 Task: Find connections with filter location Sāngola with filter topic #engineeringwith filter profile language Potuguese with filter current company Union Bank of India with filter school Rajiv Gandhi University of Health Sciences with filter industry Electrical Equipment Manufacturing with filter service category Customer Service with filter keywords title Finance Manager
Action: Mouse moved to (503, 63)
Screenshot: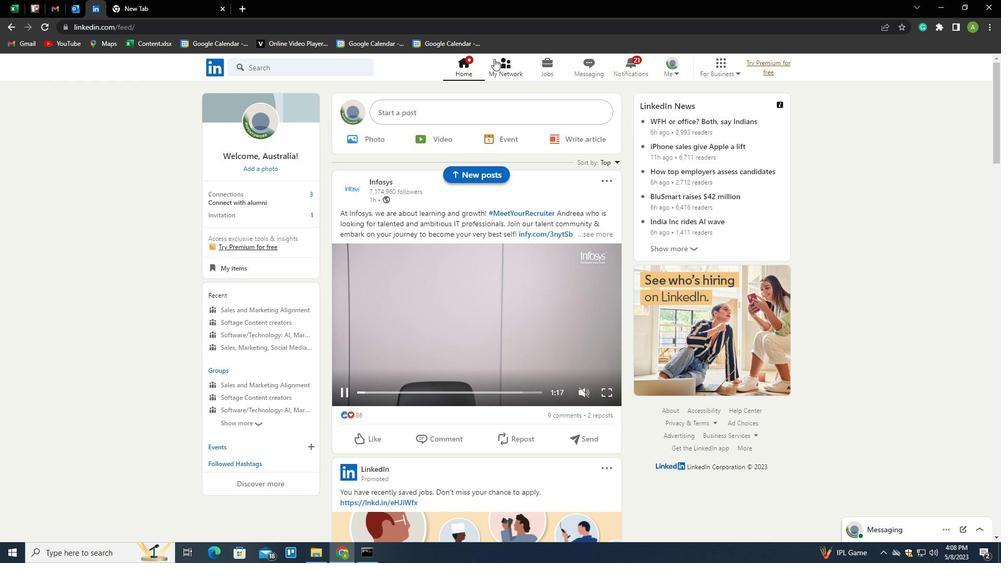 
Action: Mouse pressed left at (503, 63)
Screenshot: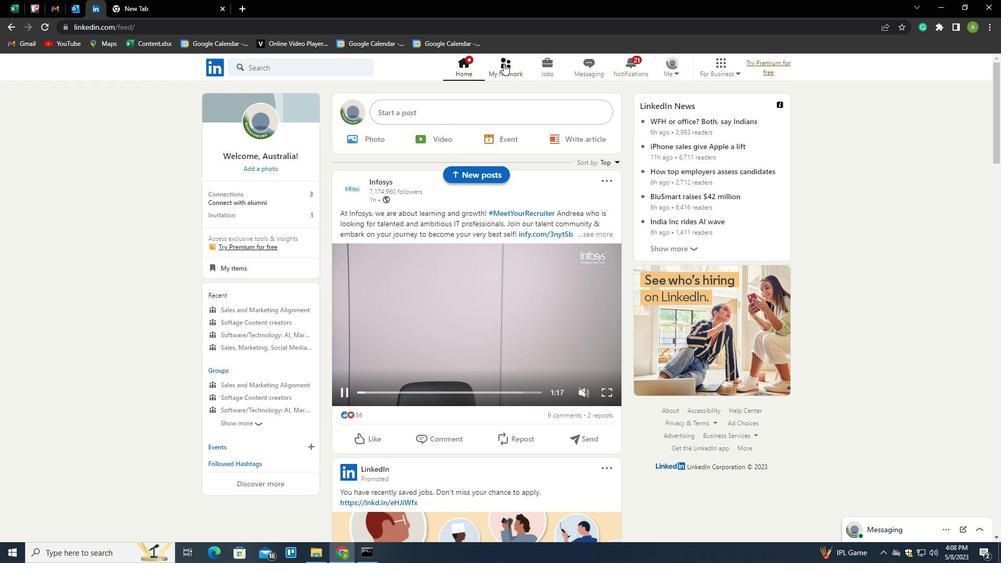 
Action: Mouse moved to (269, 123)
Screenshot: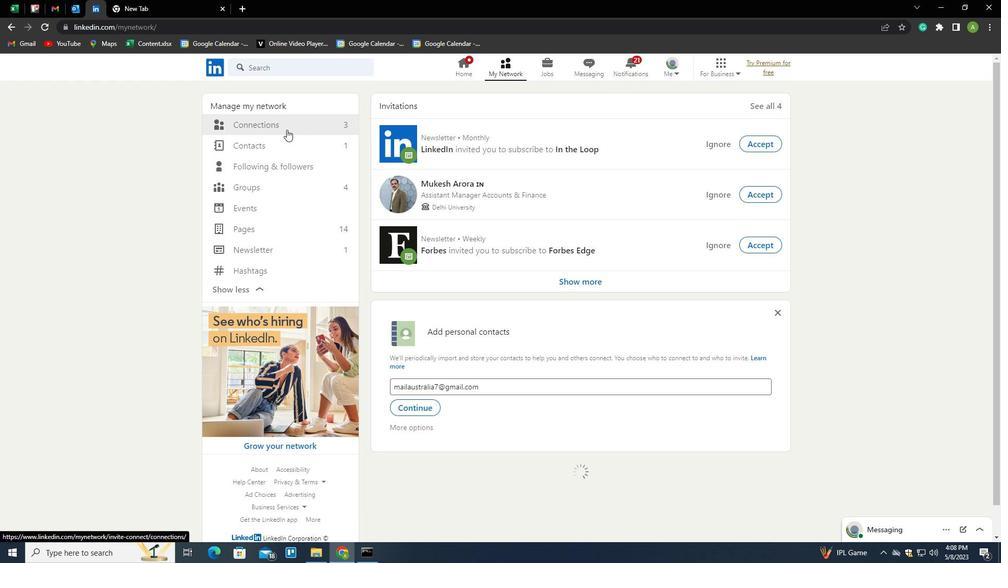
Action: Mouse pressed left at (269, 123)
Screenshot: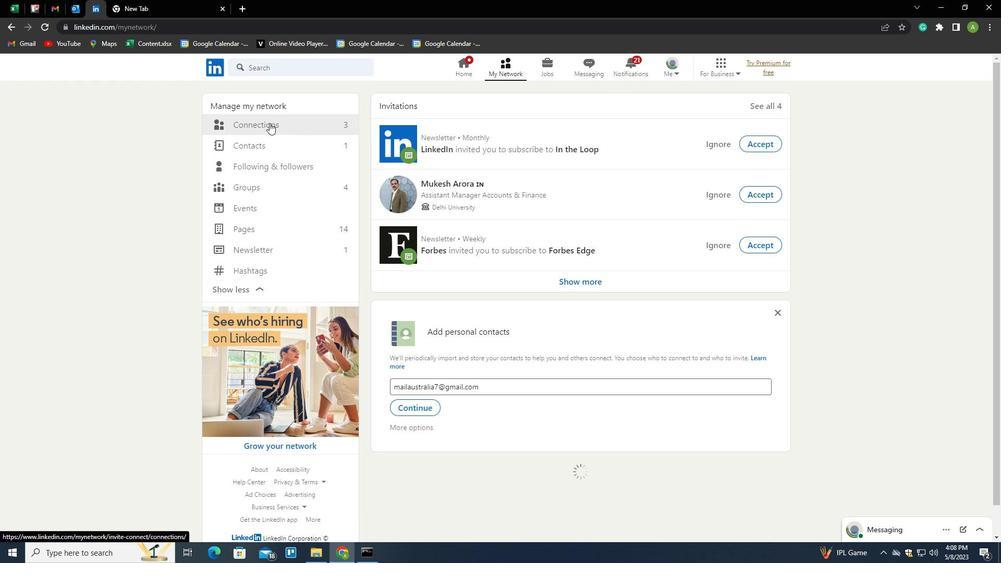 
Action: Mouse moved to (574, 126)
Screenshot: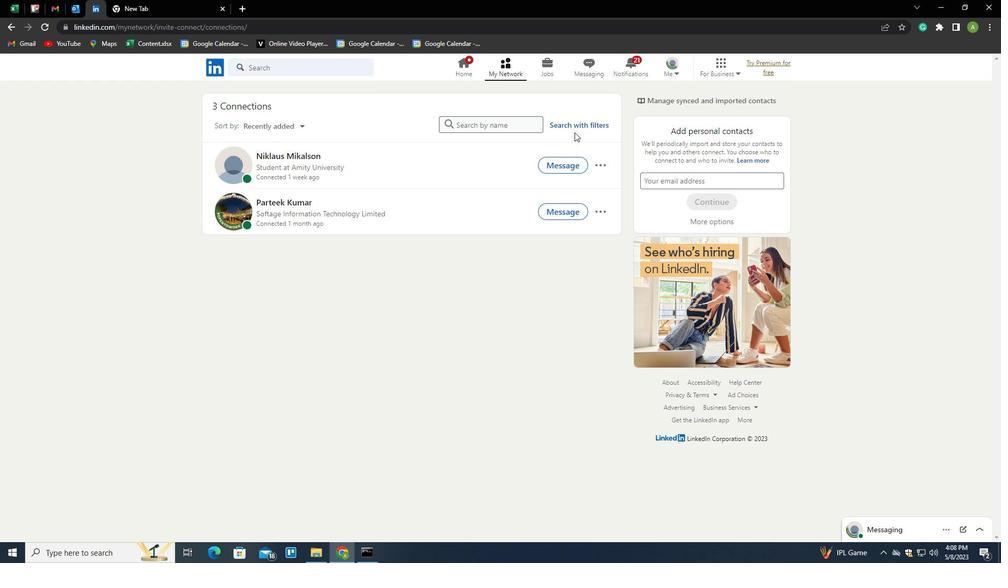 
Action: Mouse pressed left at (574, 126)
Screenshot: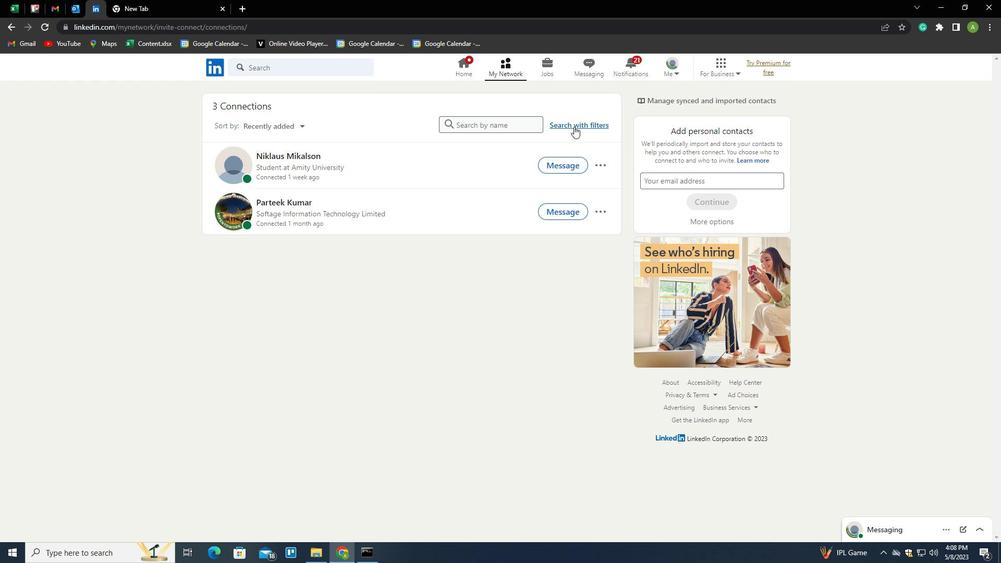 
Action: Mouse moved to (536, 97)
Screenshot: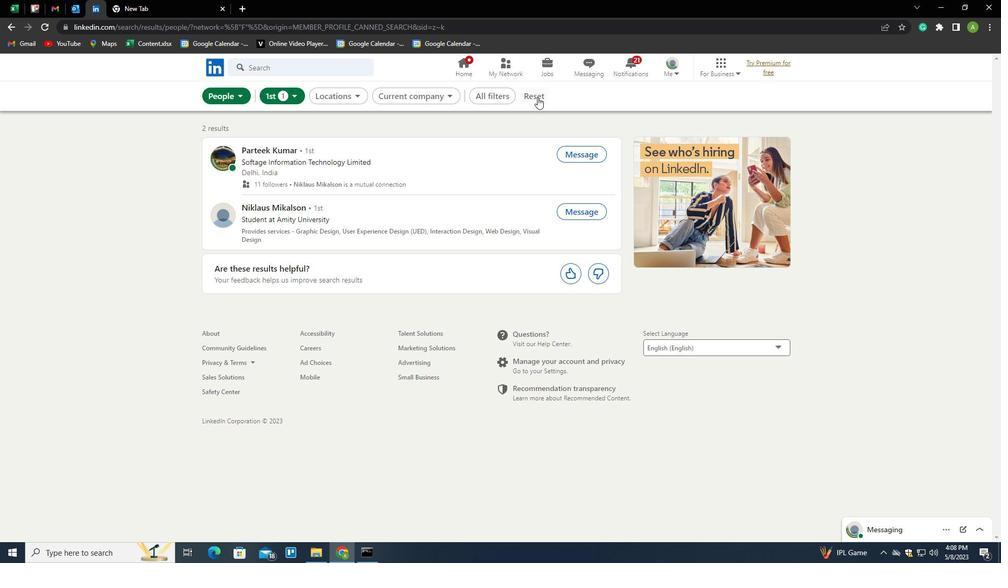 
Action: Mouse pressed left at (536, 97)
Screenshot: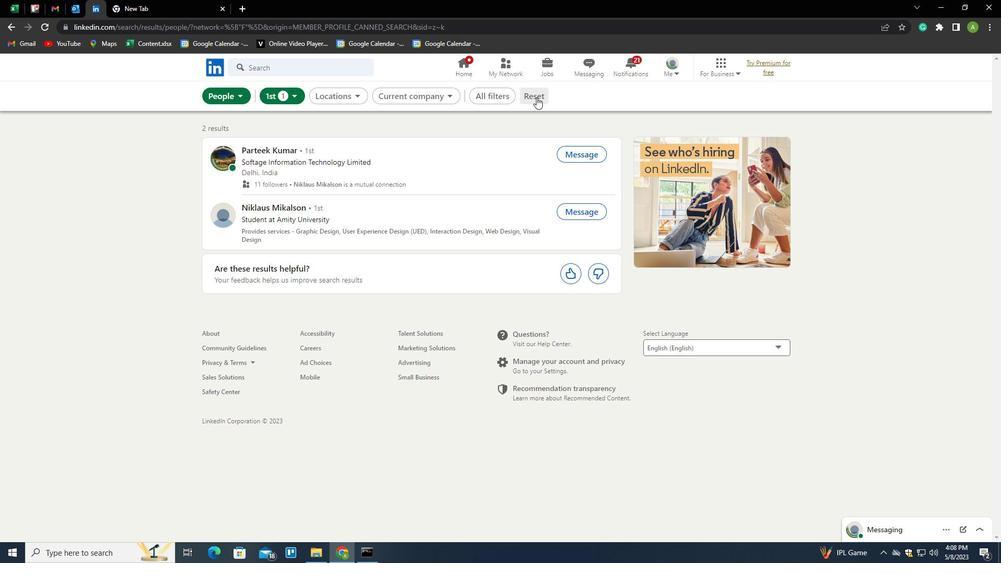 
Action: Mouse moved to (520, 96)
Screenshot: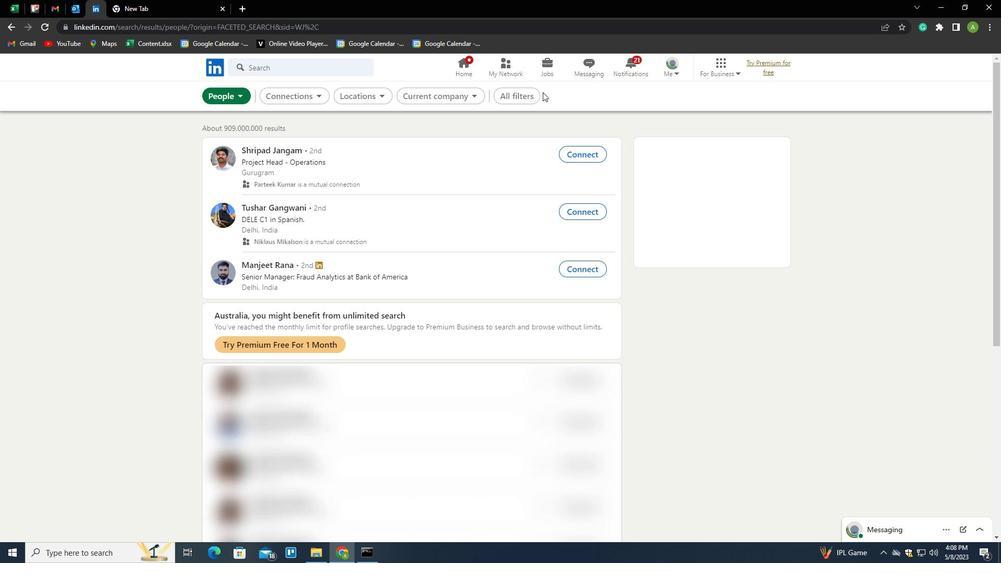 
Action: Mouse pressed left at (520, 96)
Screenshot: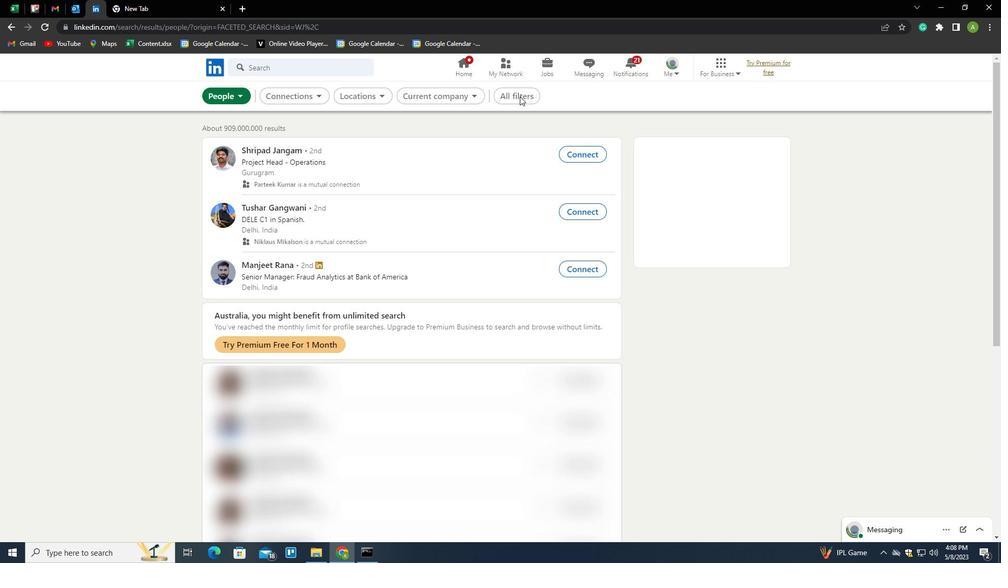 
Action: Mouse moved to (825, 273)
Screenshot: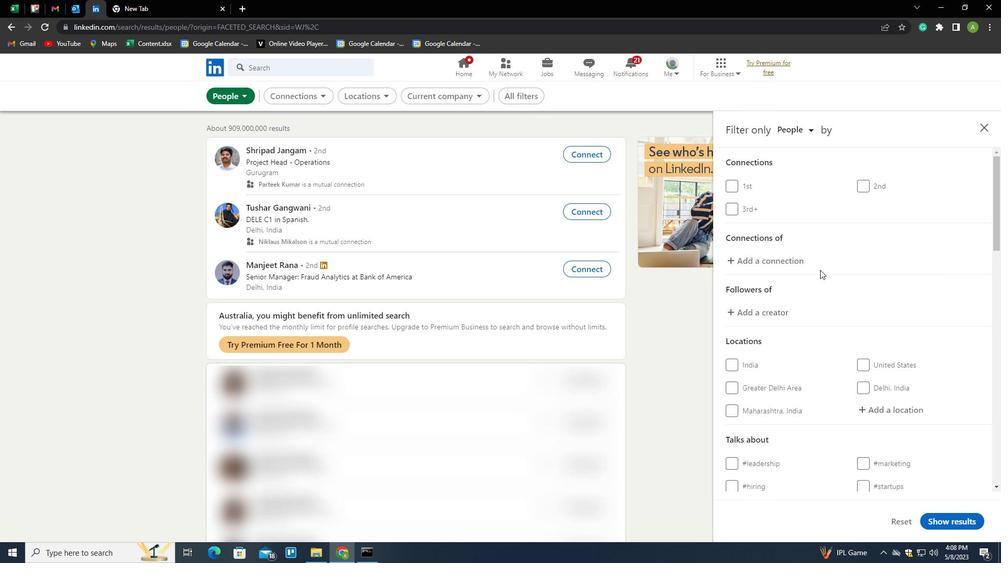 
Action: Mouse scrolled (825, 273) with delta (0, 0)
Screenshot: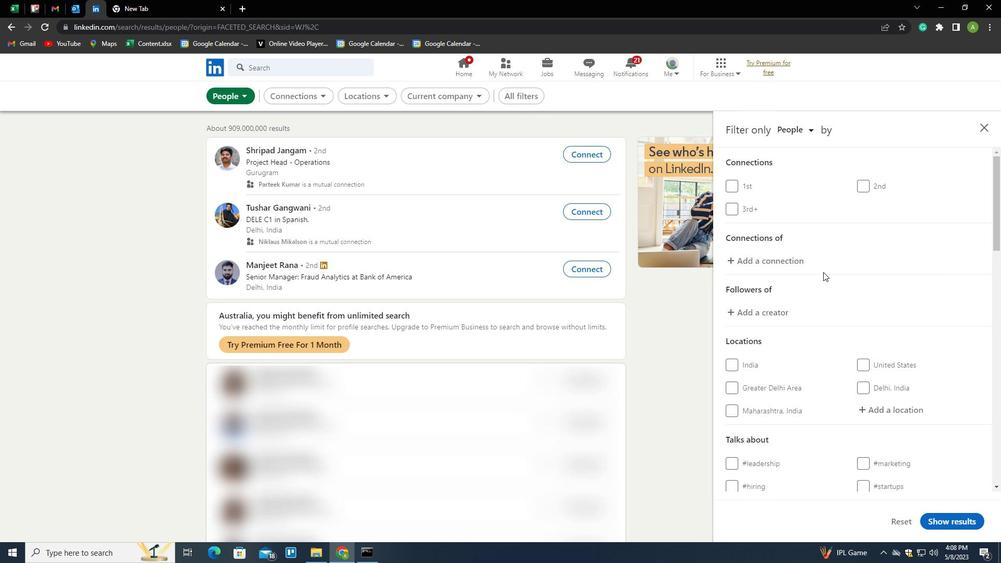 
Action: Mouse scrolled (825, 273) with delta (0, 0)
Screenshot: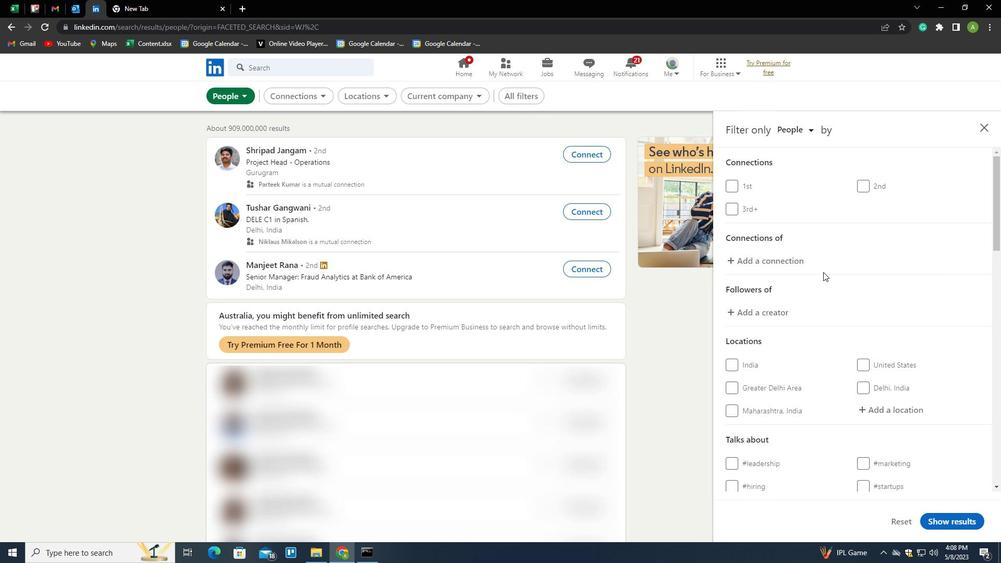 
Action: Mouse moved to (888, 308)
Screenshot: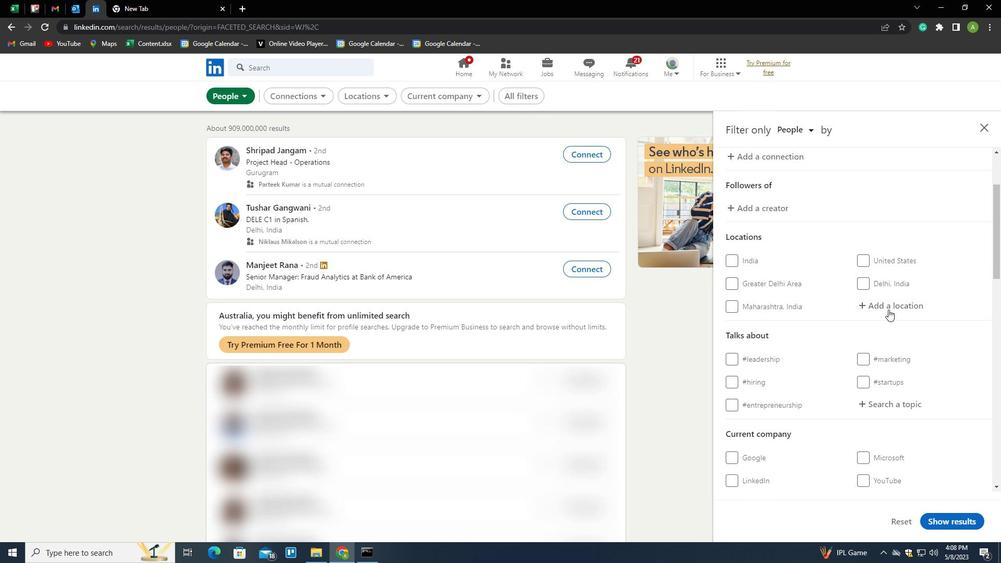 
Action: Mouse pressed left at (888, 308)
Screenshot: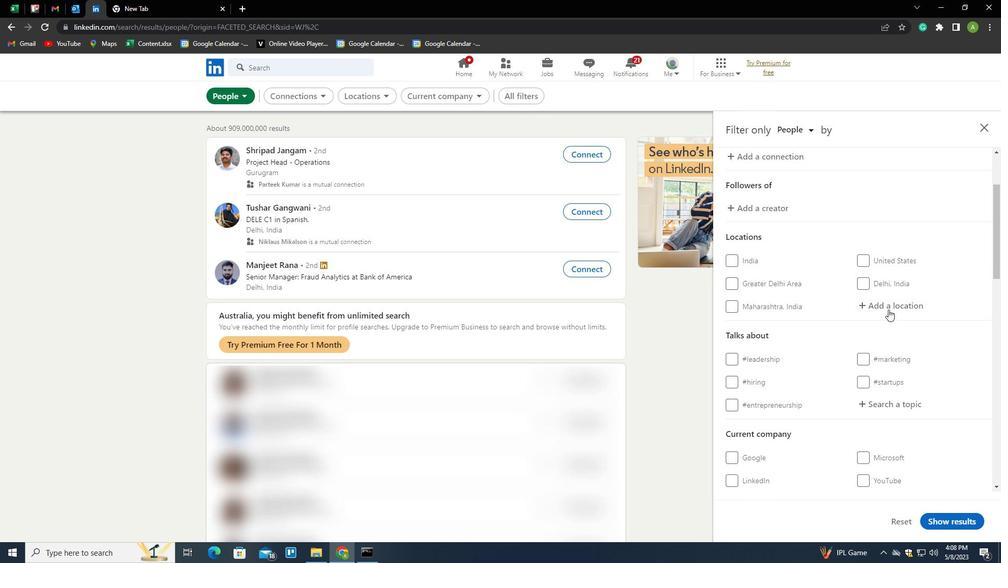 
Action: Mouse moved to (927, 281)
Screenshot: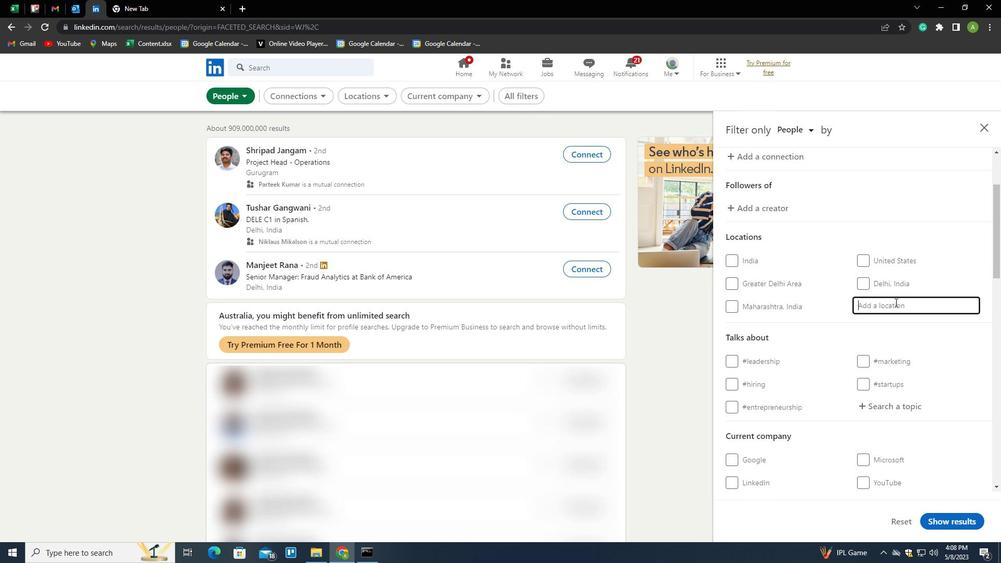 
Action: Key pressed <Key.shift>SANGOLA<Key.down><Key.enter>
Screenshot: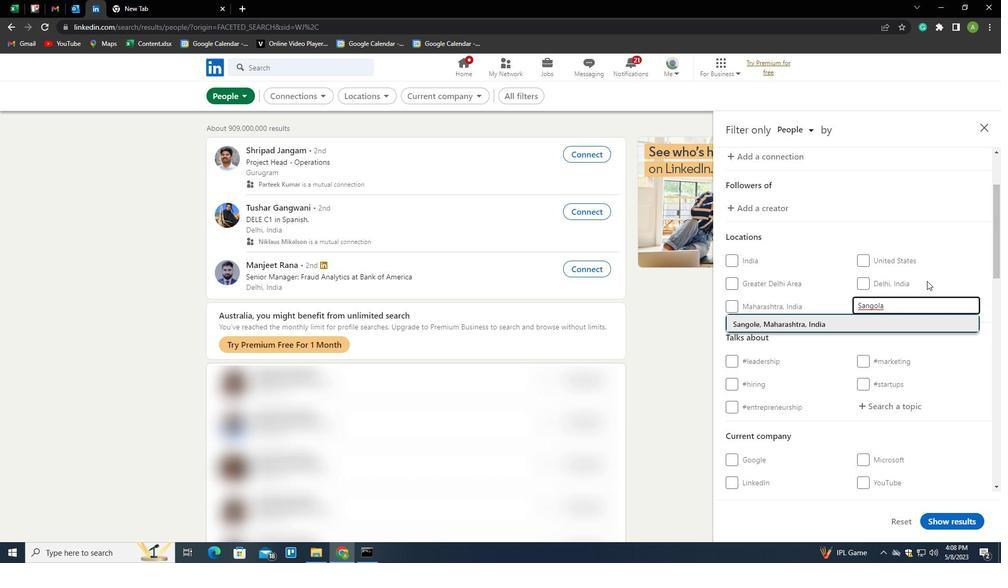 
Action: Mouse scrolled (927, 280) with delta (0, 0)
Screenshot: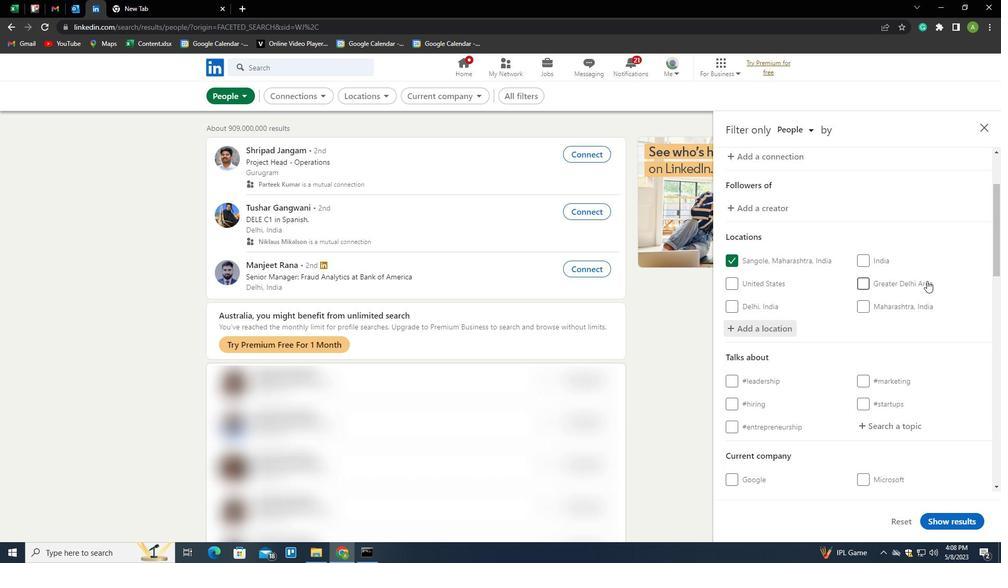 
Action: Mouse scrolled (927, 280) with delta (0, 0)
Screenshot: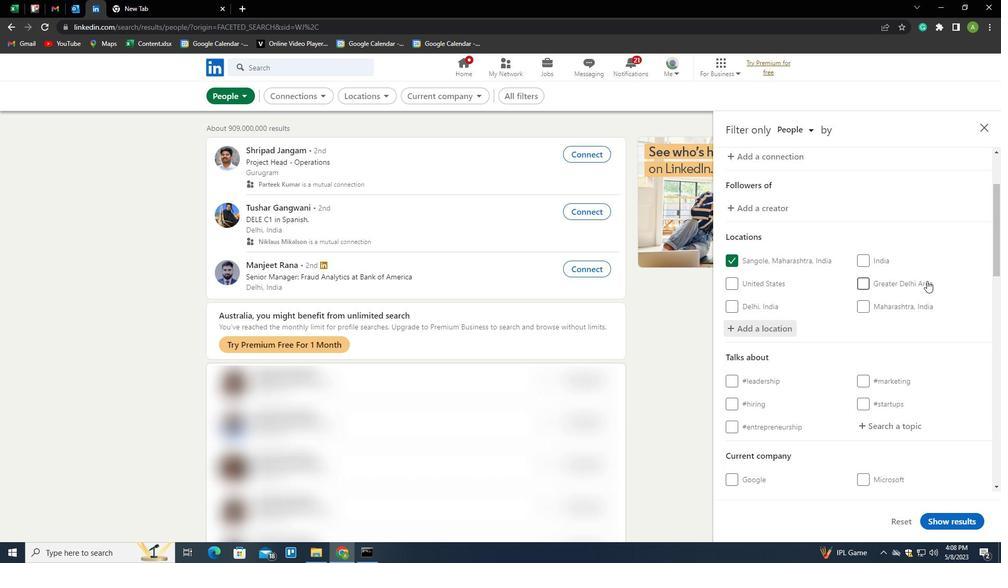 
Action: Mouse moved to (926, 281)
Screenshot: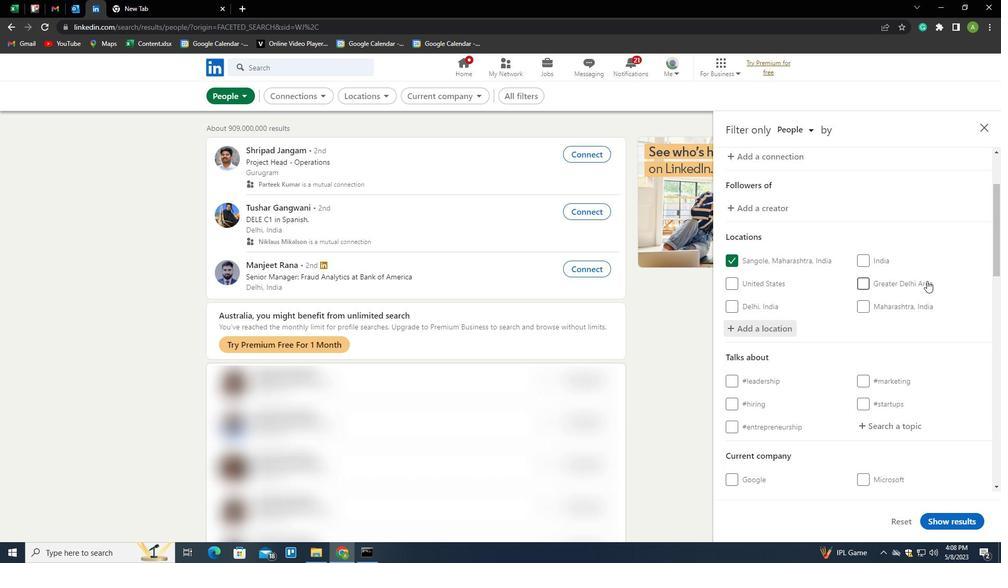 
Action: Mouse scrolled (926, 280) with delta (0, 0)
Screenshot: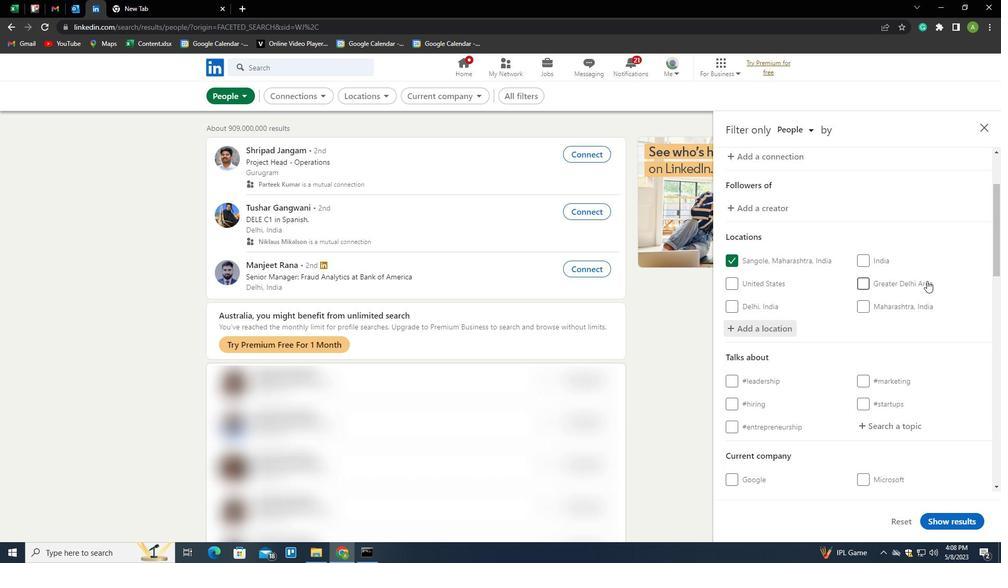 
Action: Mouse moved to (894, 272)
Screenshot: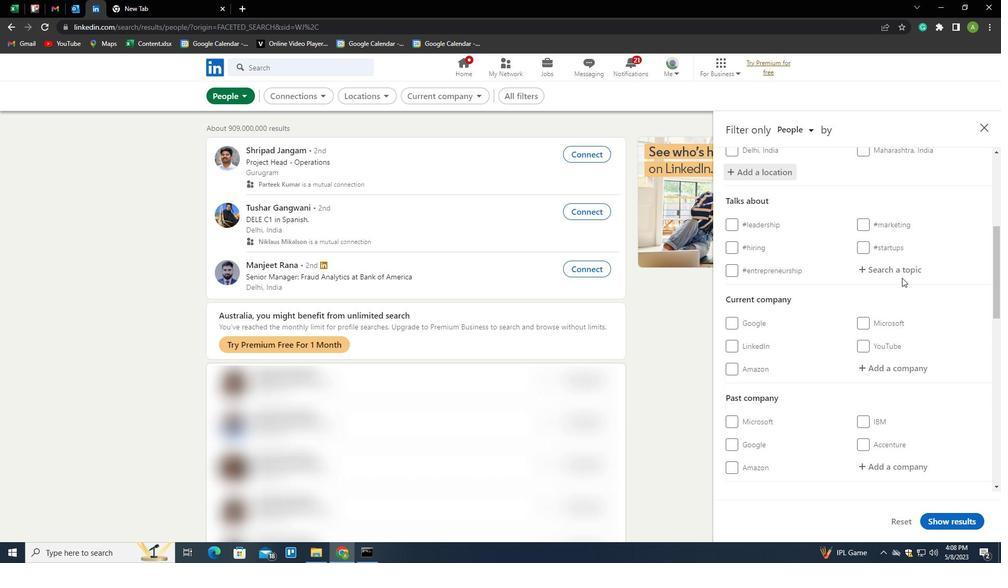 
Action: Mouse pressed left at (894, 272)
Screenshot: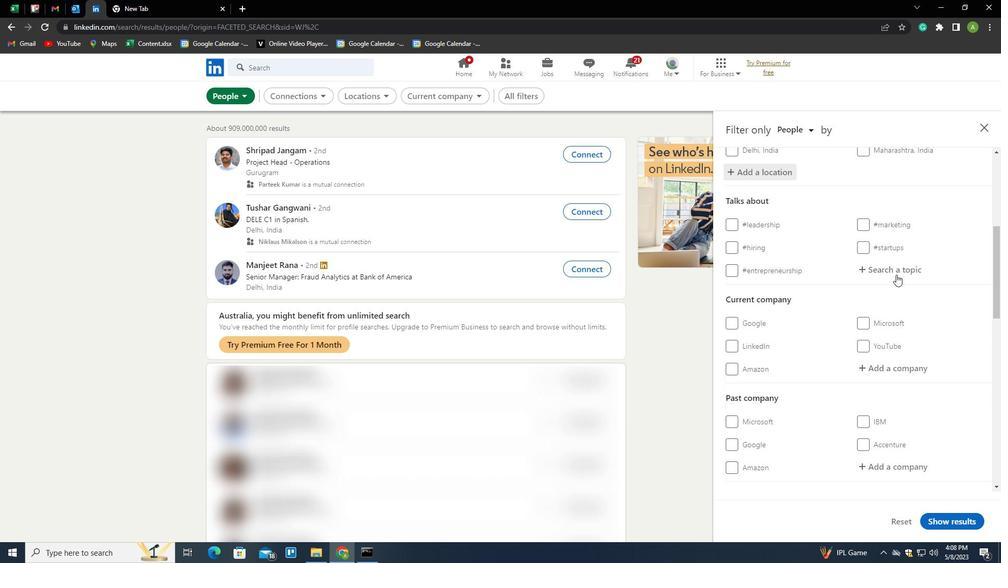 
Action: Mouse moved to (893, 272)
Screenshot: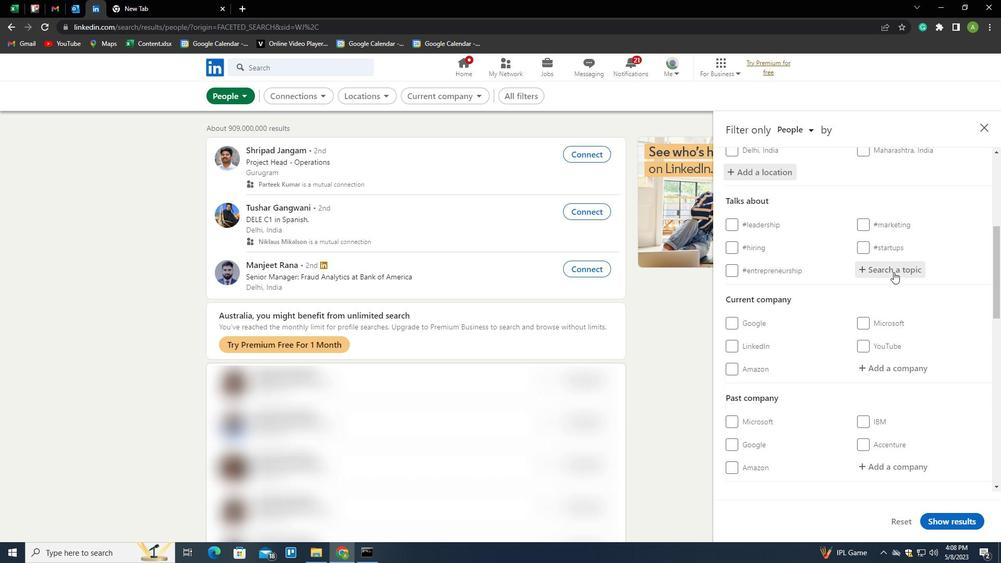 
Action: Key pressed ENGINEERING<Key.down><Key.enter>
Screenshot: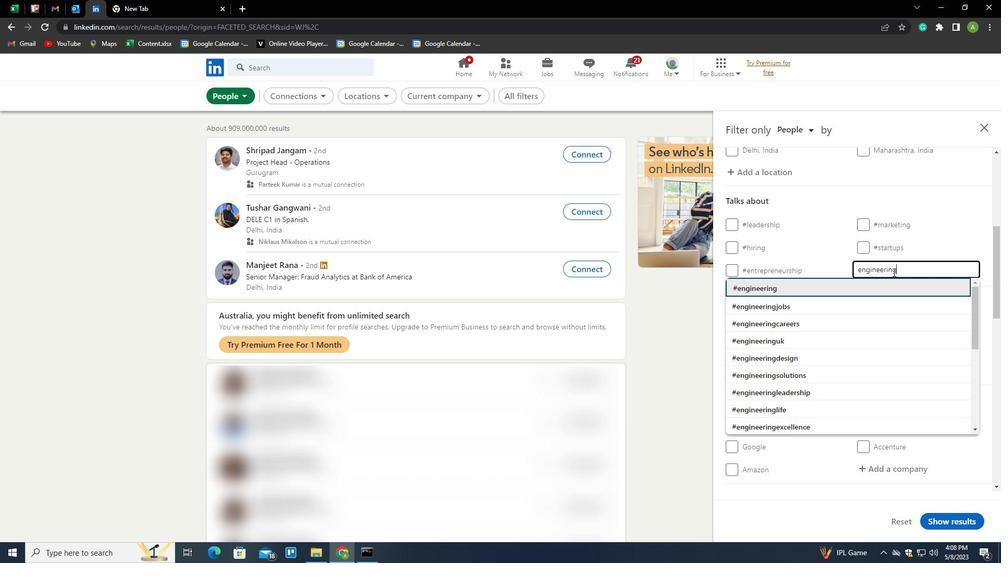 
Action: Mouse moved to (890, 272)
Screenshot: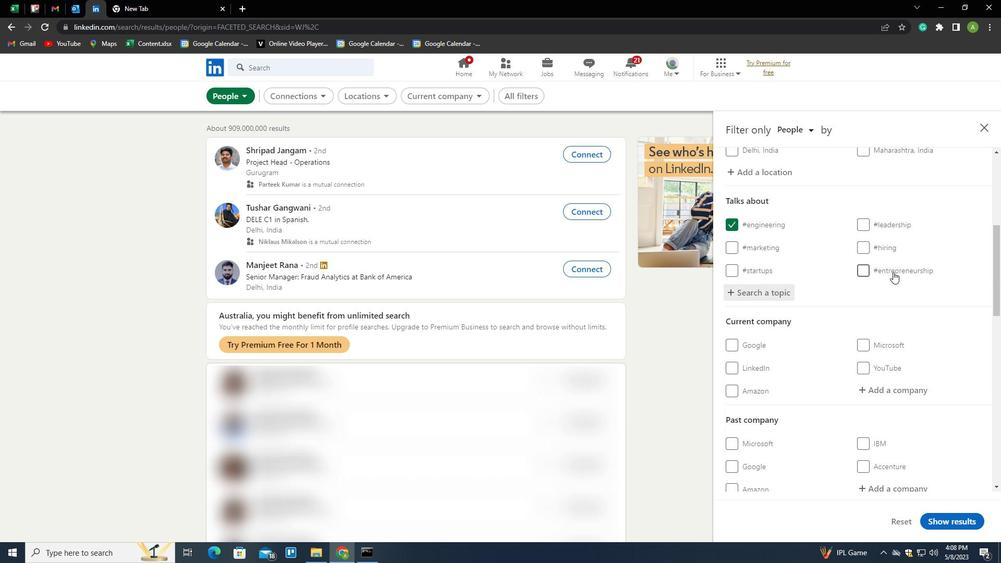 
Action: Mouse scrolled (890, 272) with delta (0, 0)
Screenshot: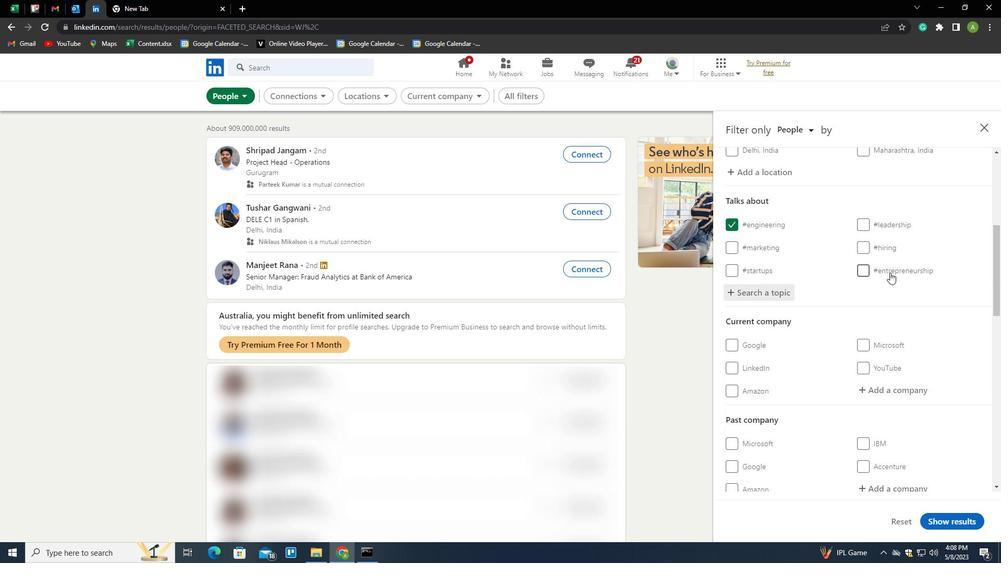 
Action: Mouse scrolled (890, 272) with delta (0, 0)
Screenshot: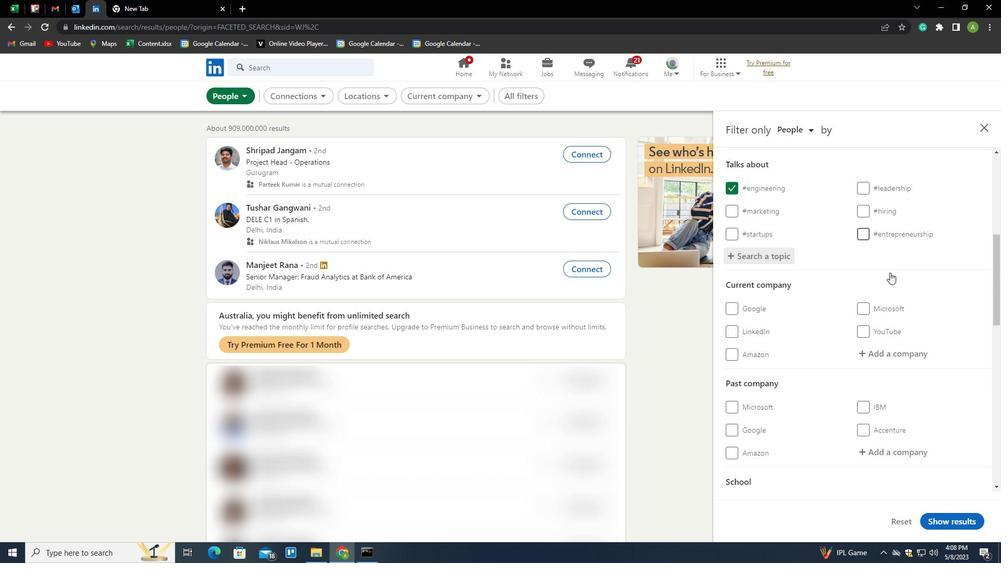 
Action: Mouse scrolled (890, 272) with delta (0, 0)
Screenshot: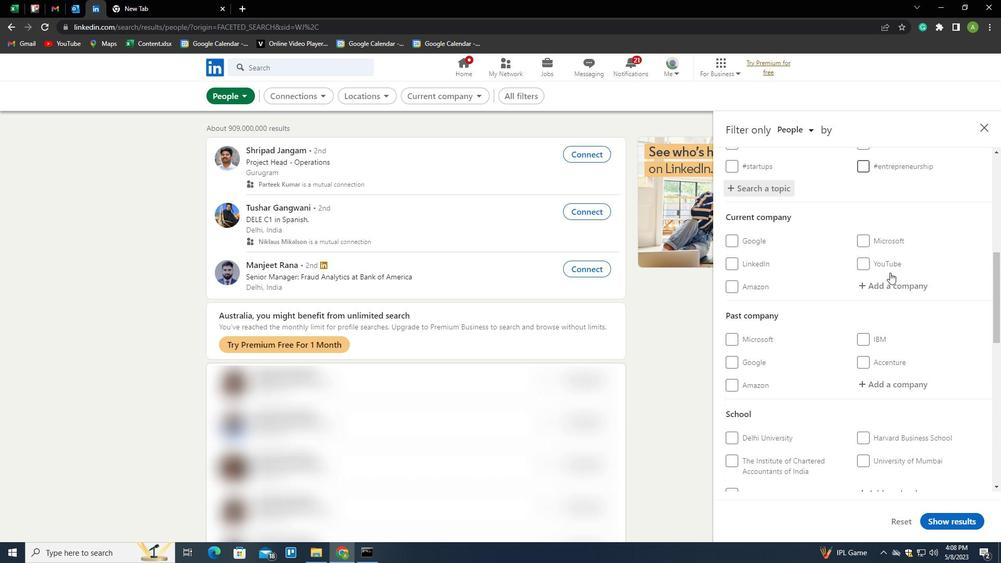 
Action: Mouse scrolled (890, 272) with delta (0, 0)
Screenshot: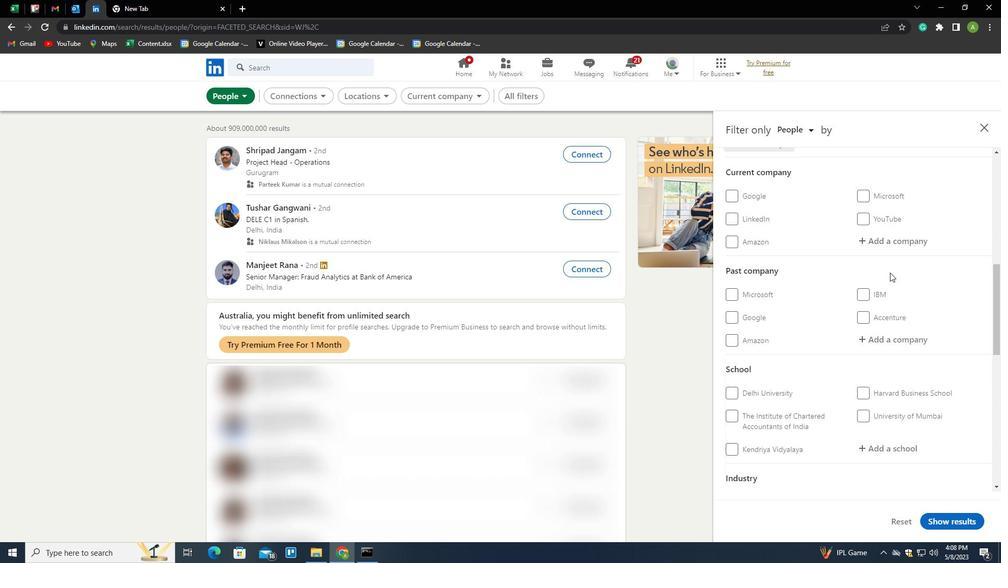 
Action: Mouse scrolled (890, 272) with delta (0, 0)
Screenshot: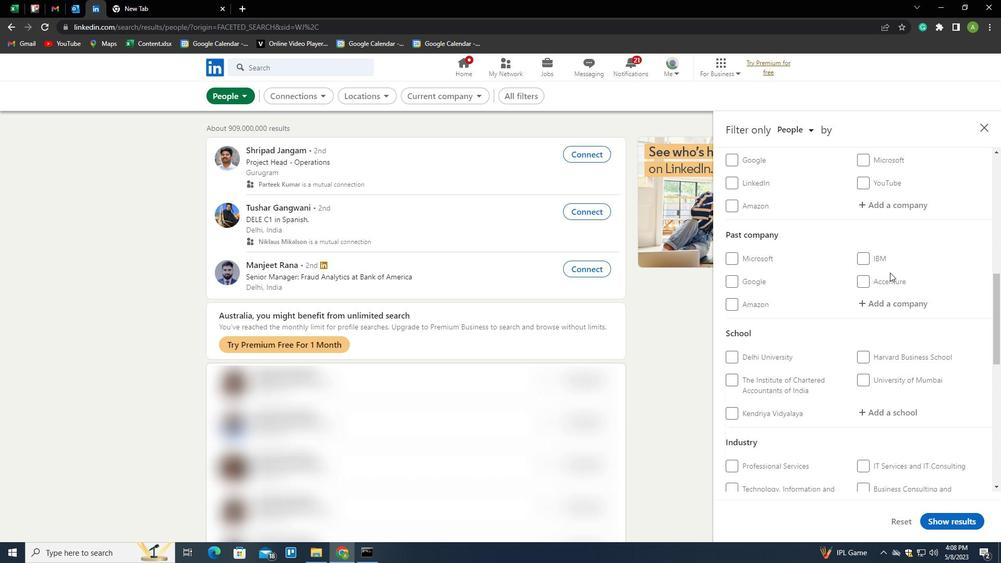 
Action: Mouse scrolled (890, 272) with delta (0, 0)
Screenshot: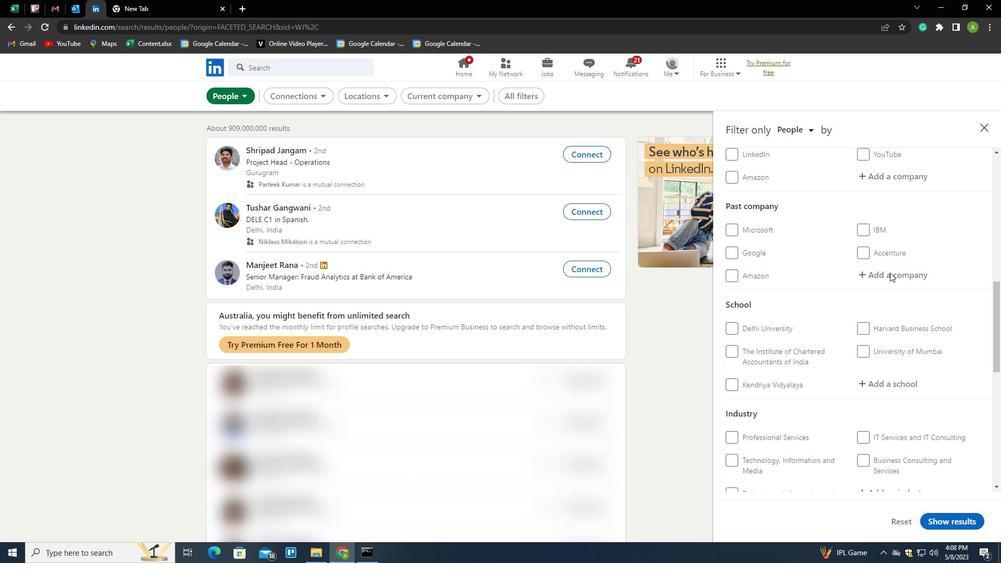 
Action: Mouse scrolled (890, 272) with delta (0, 0)
Screenshot: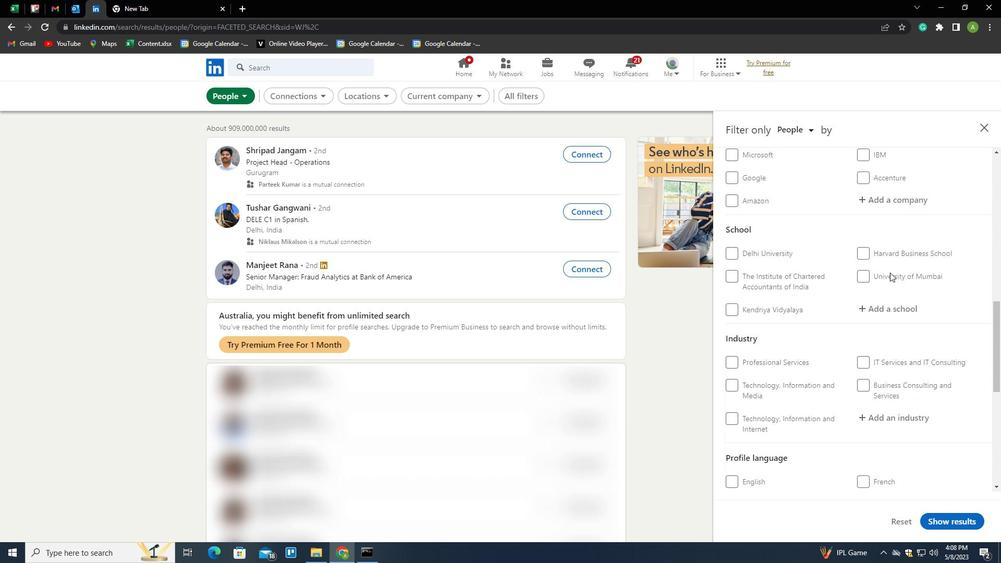 
Action: Mouse scrolled (890, 272) with delta (0, 0)
Screenshot: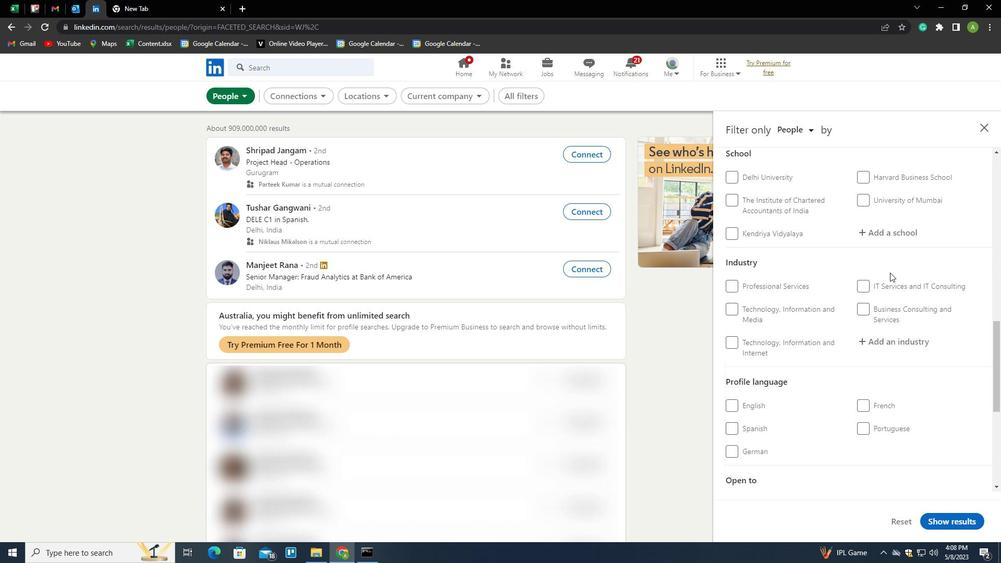 
Action: Mouse moved to (863, 375)
Screenshot: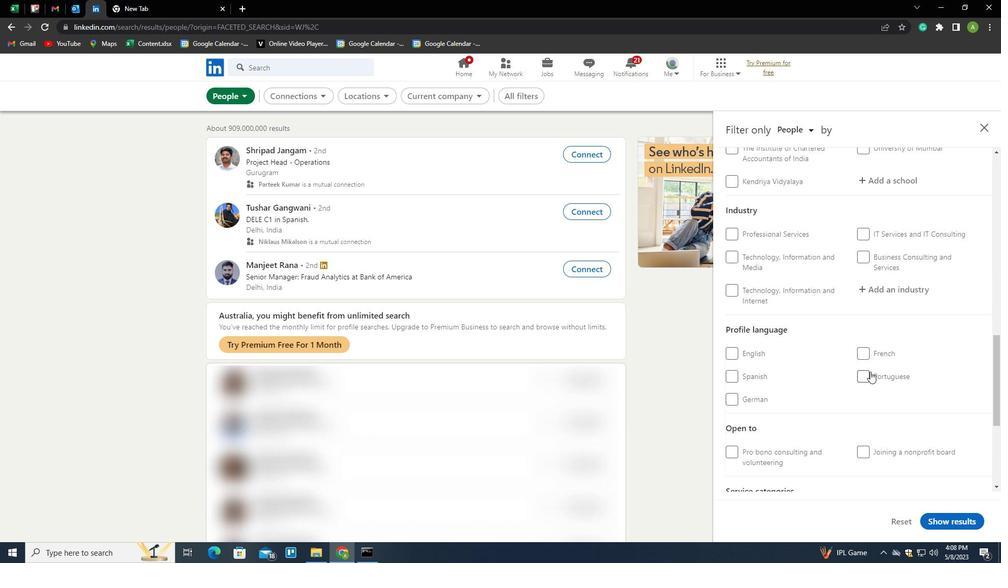 
Action: Mouse pressed left at (863, 375)
Screenshot: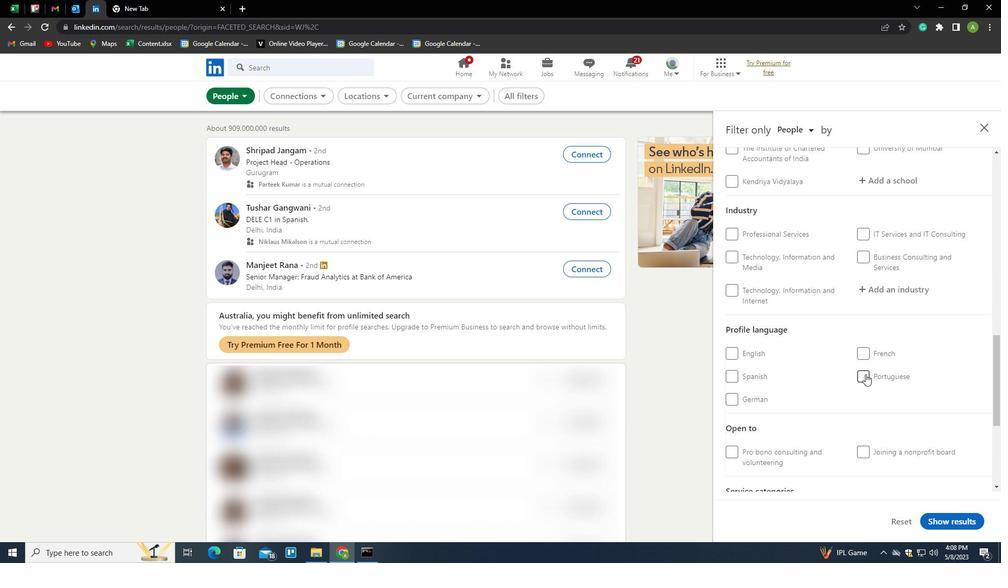
Action: Mouse moved to (916, 339)
Screenshot: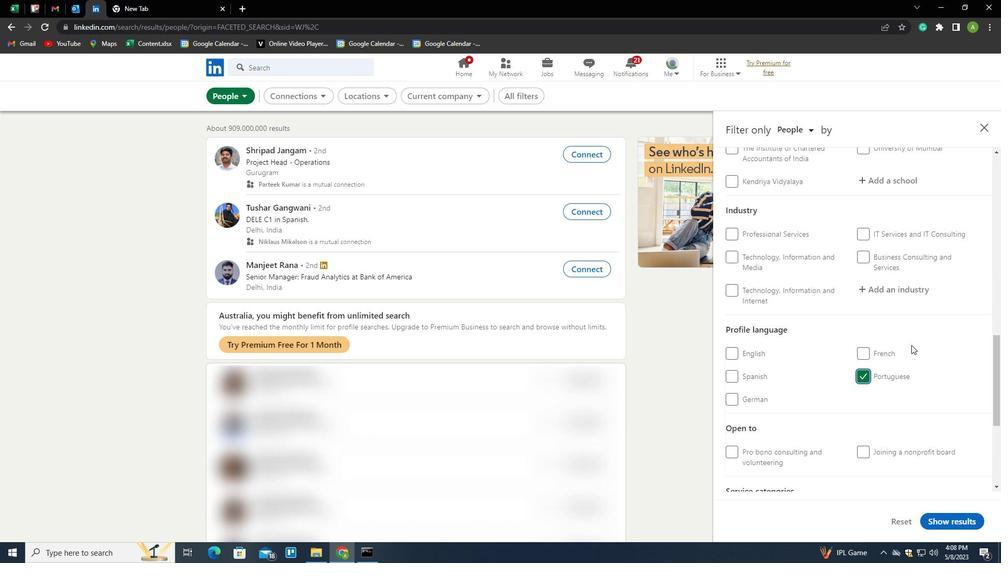
Action: Mouse scrolled (916, 340) with delta (0, 0)
Screenshot: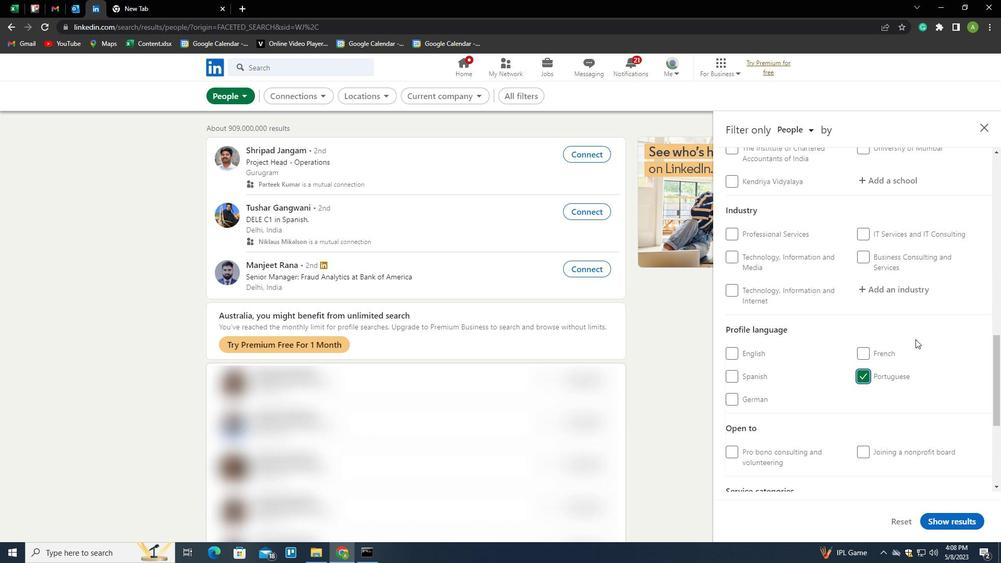 
Action: Mouse scrolled (916, 340) with delta (0, 0)
Screenshot: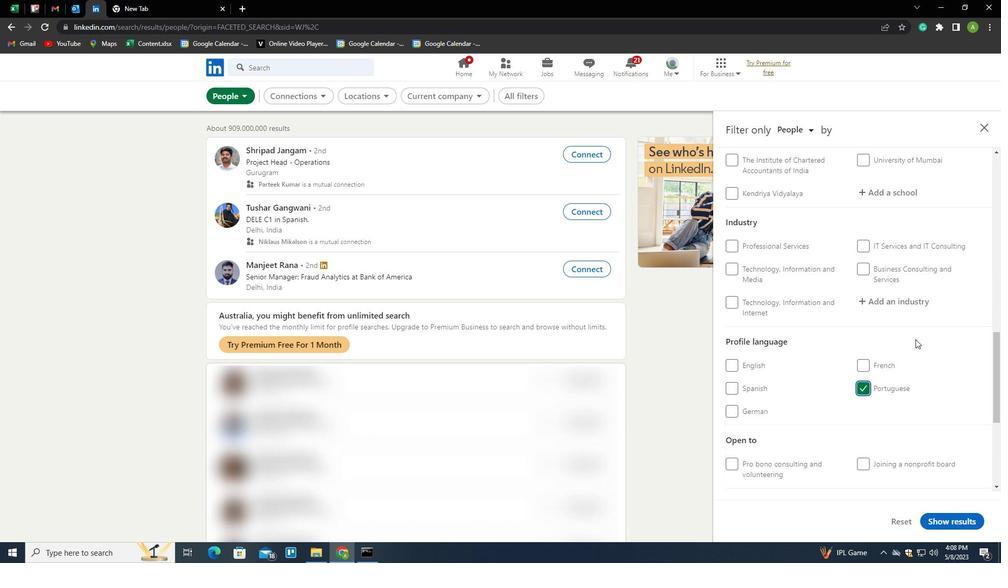 
Action: Mouse scrolled (916, 340) with delta (0, 0)
Screenshot: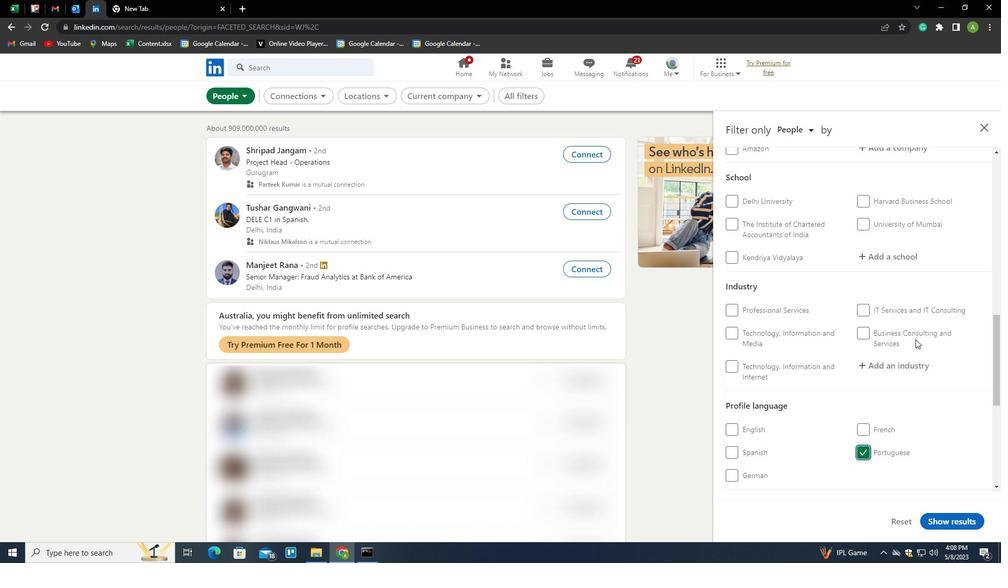 
Action: Mouse scrolled (916, 340) with delta (0, 0)
Screenshot: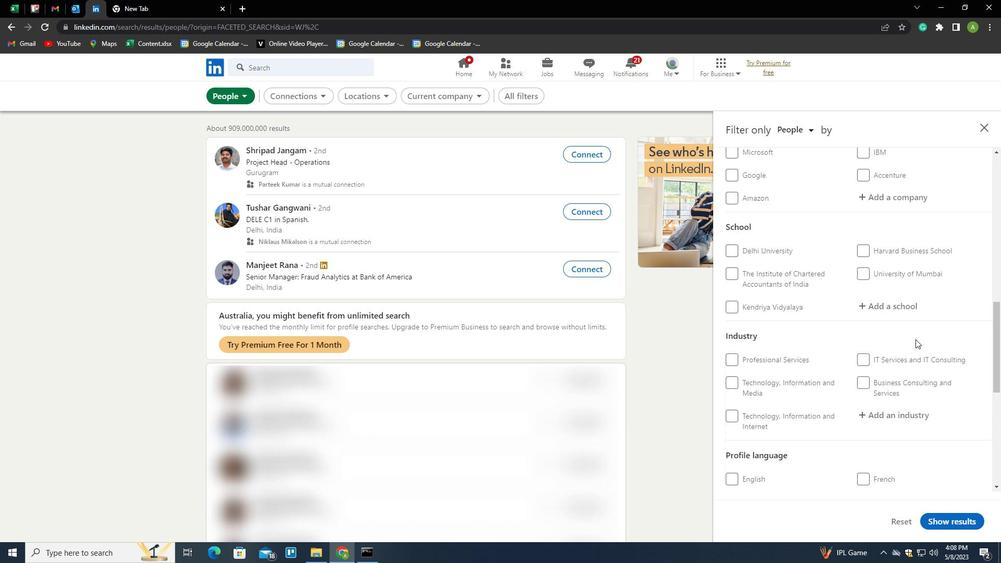 
Action: Mouse scrolled (916, 340) with delta (0, 0)
Screenshot: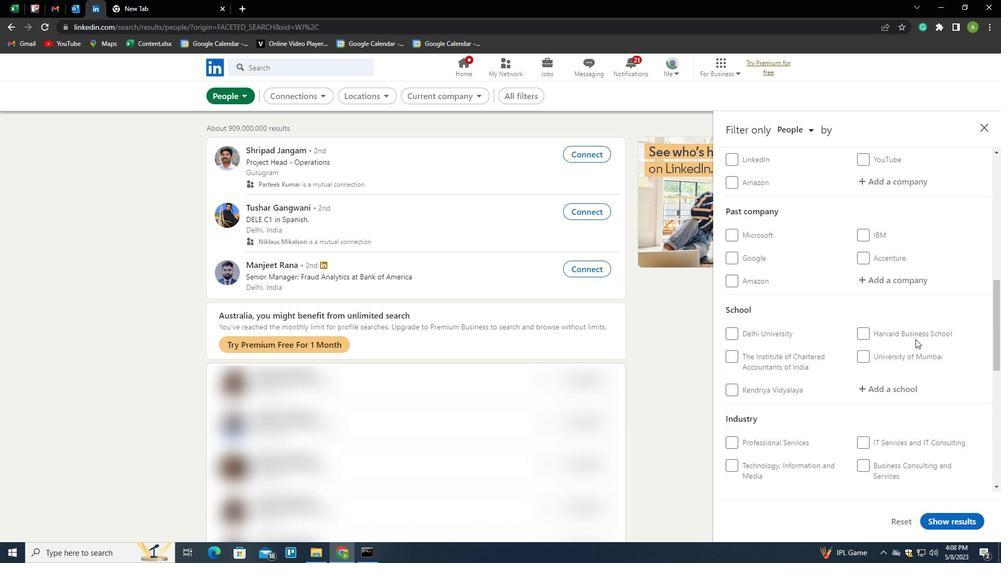 
Action: Mouse scrolled (916, 340) with delta (0, 0)
Screenshot: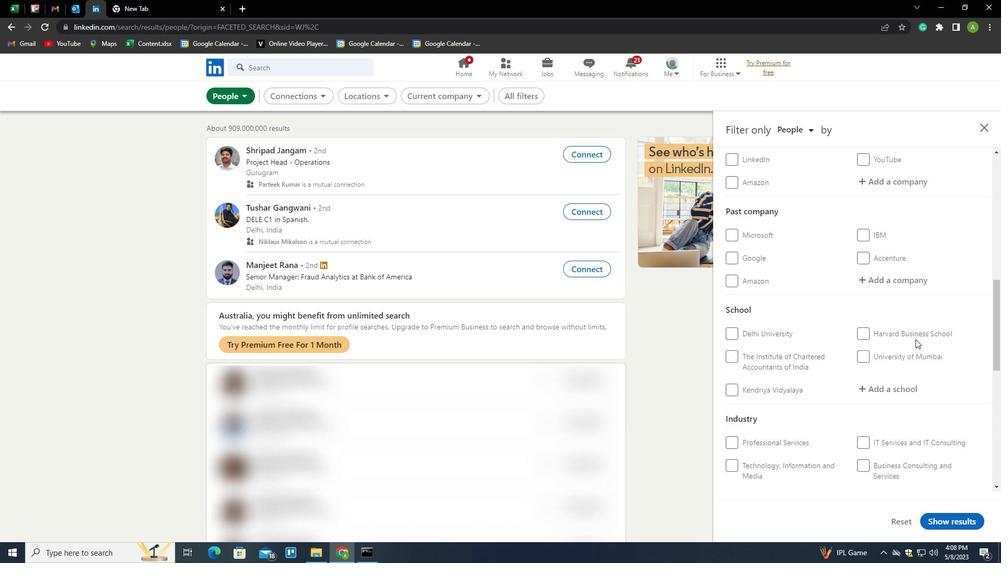 
Action: Mouse moved to (904, 292)
Screenshot: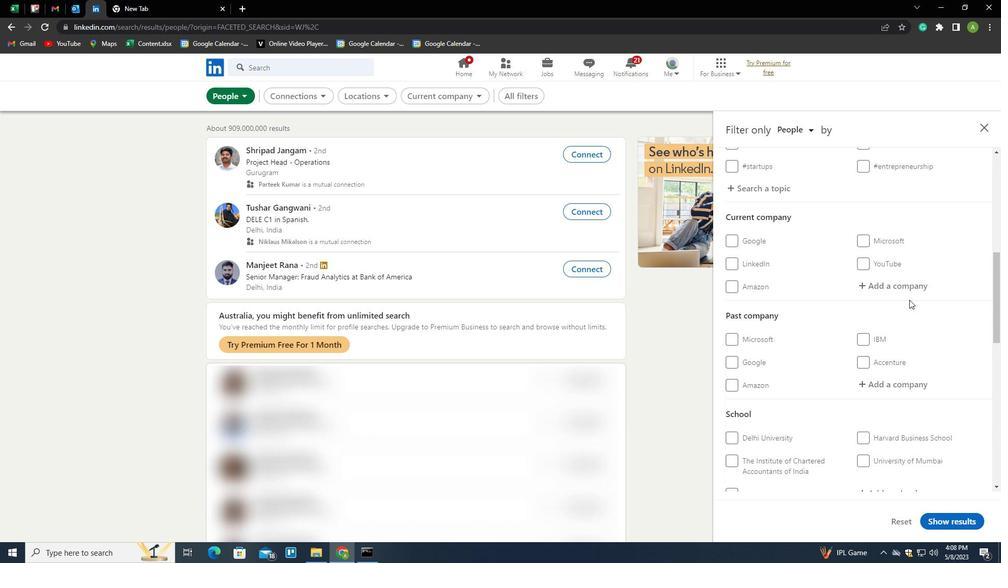 
Action: Mouse pressed left at (904, 292)
Screenshot: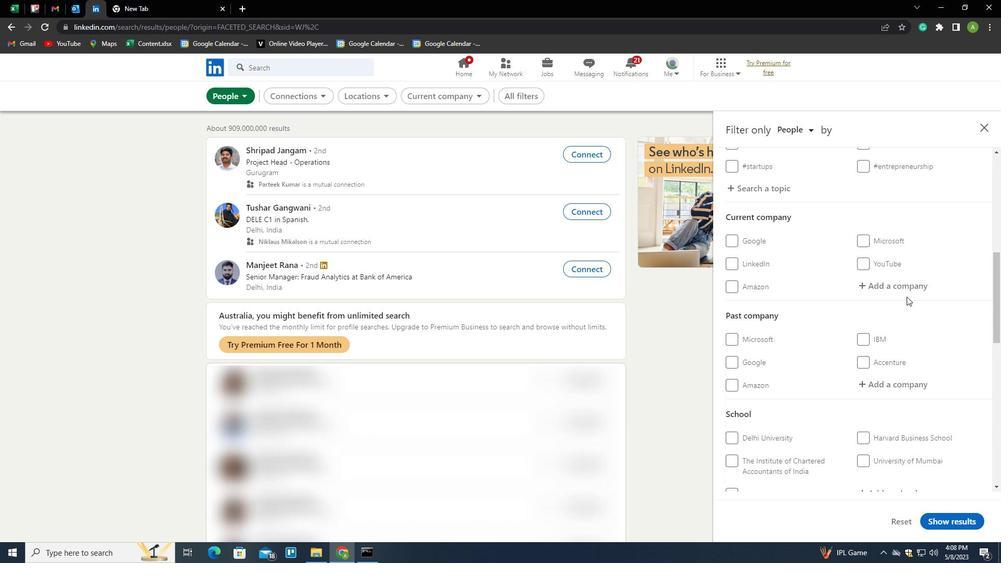
Action: Key pressed <Key.shift>UNION<Key.space><Key.shift>BANK<Key.space>OF<Key.space><Key.shift>INDIA<Key.down><Key.enter>
Screenshot: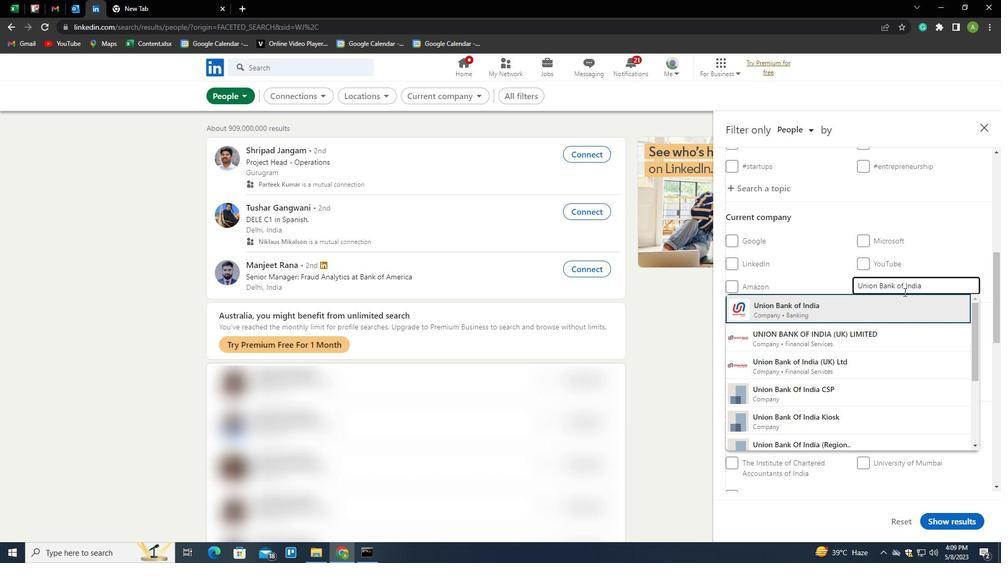 
Action: Mouse moved to (904, 292)
Screenshot: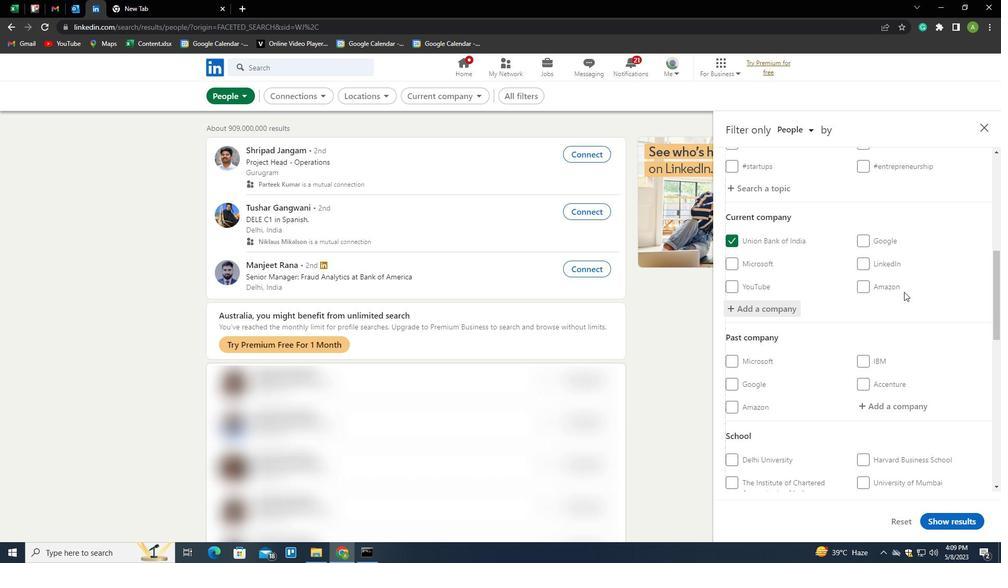 
Action: Mouse scrolled (904, 291) with delta (0, 0)
Screenshot: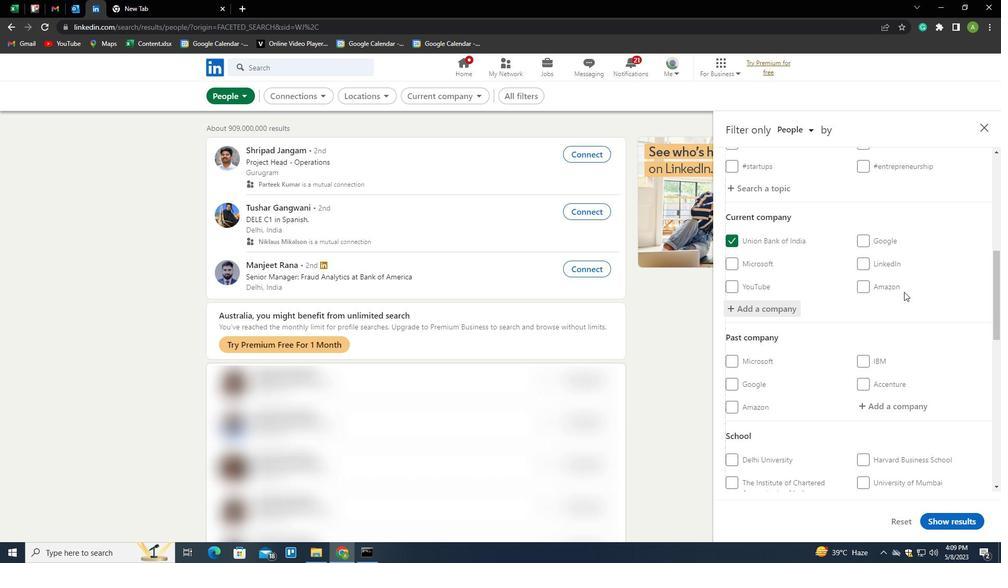 
Action: Mouse scrolled (904, 291) with delta (0, 0)
Screenshot: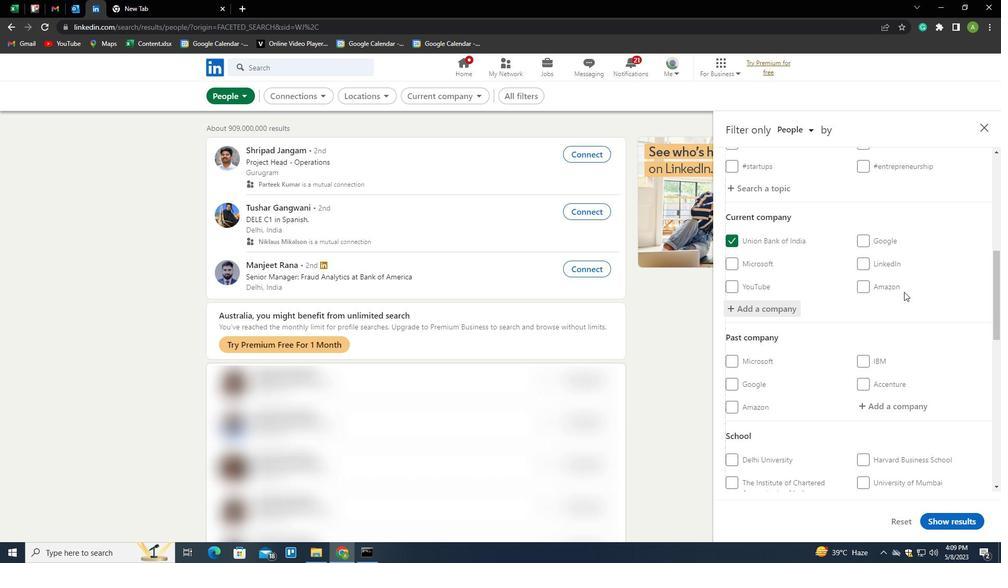
Action: Mouse scrolled (904, 291) with delta (0, 0)
Screenshot: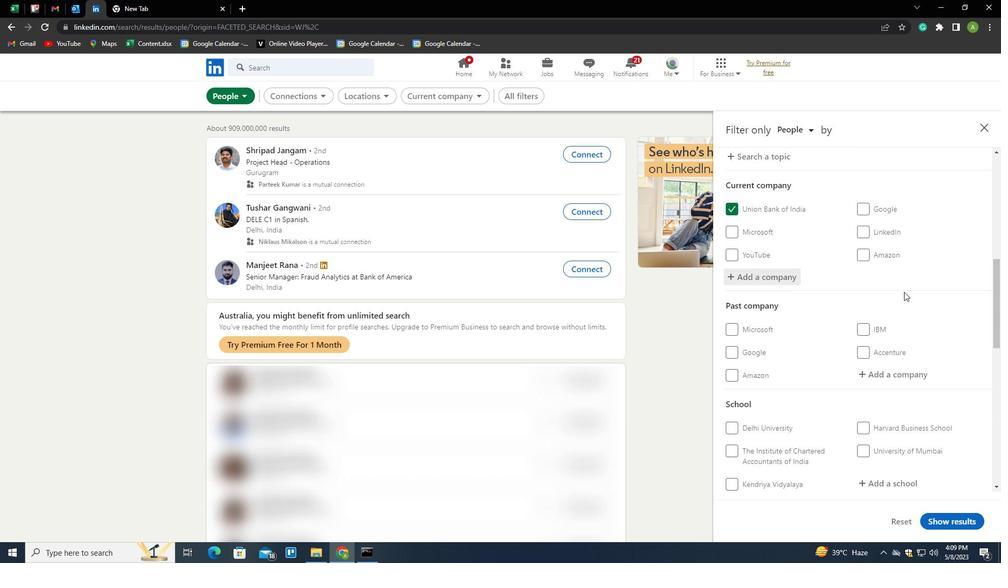
Action: Mouse scrolled (904, 291) with delta (0, 0)
Screenshot: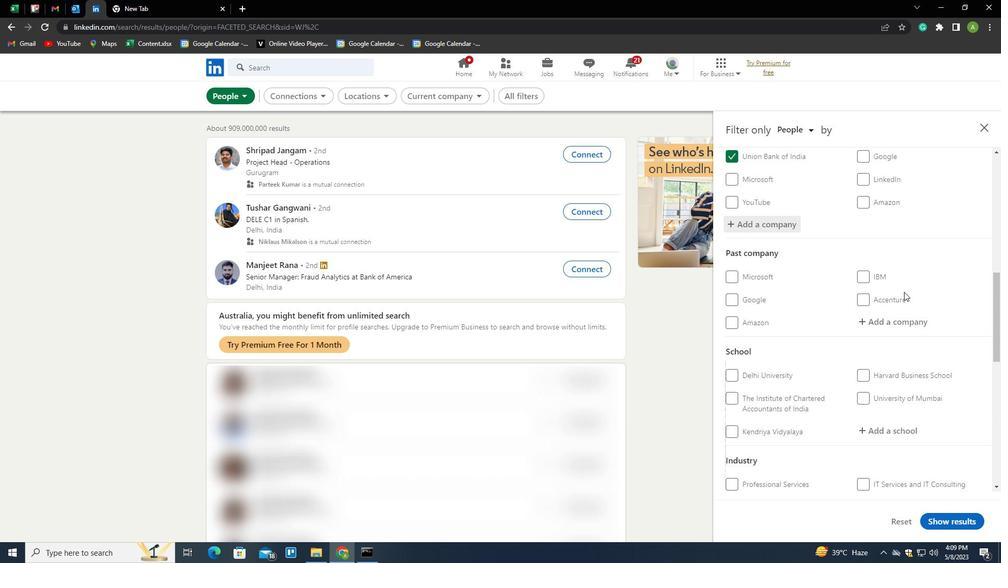 
Action: Mouse moved to (897, 308)
Screenshot: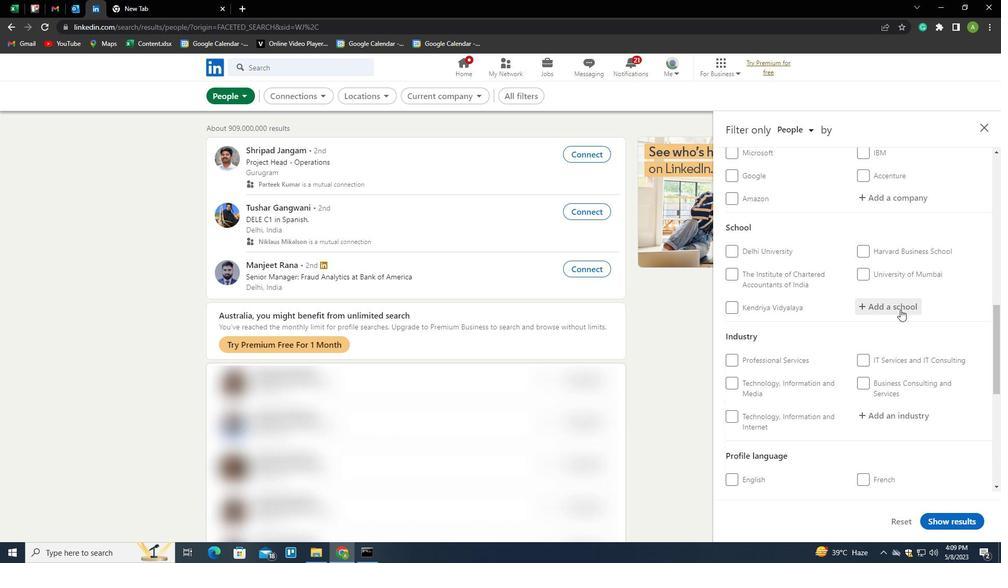
Action: Mouse pressed left at (897, 308)
Screenshot: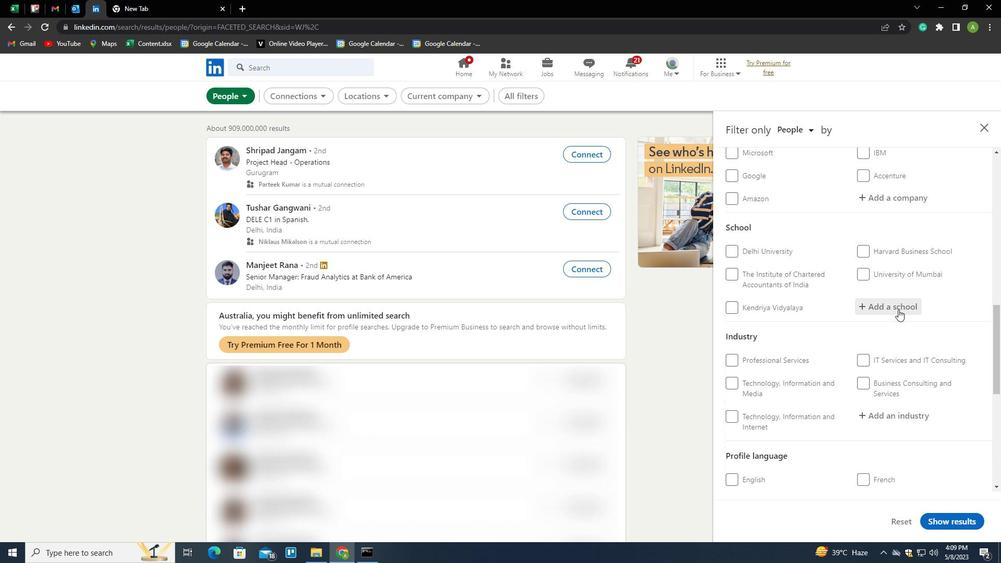 
Action: Mouse moved to (896, 307)
Screenshot: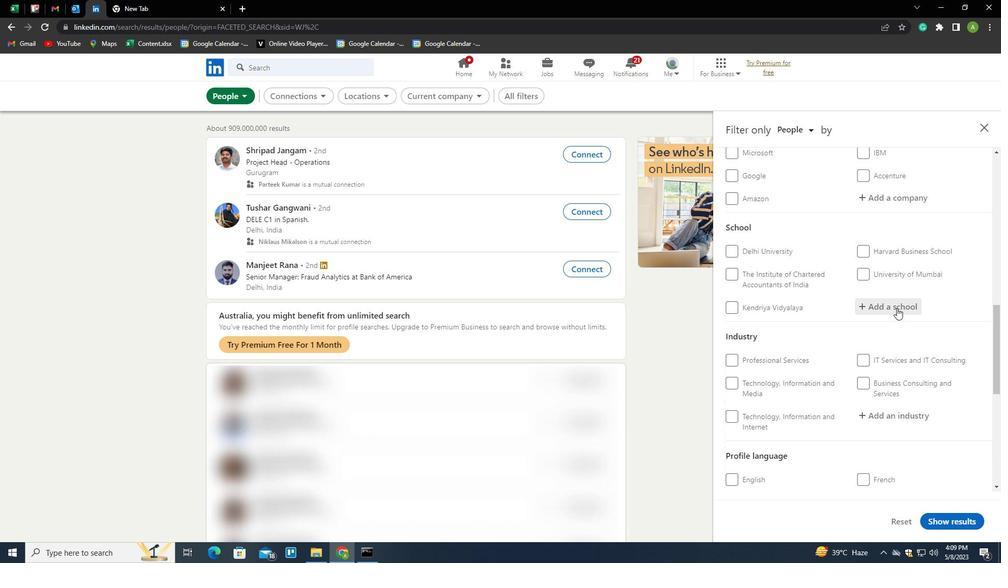 
Action: Key pressed <Key.shift>
Screenshot: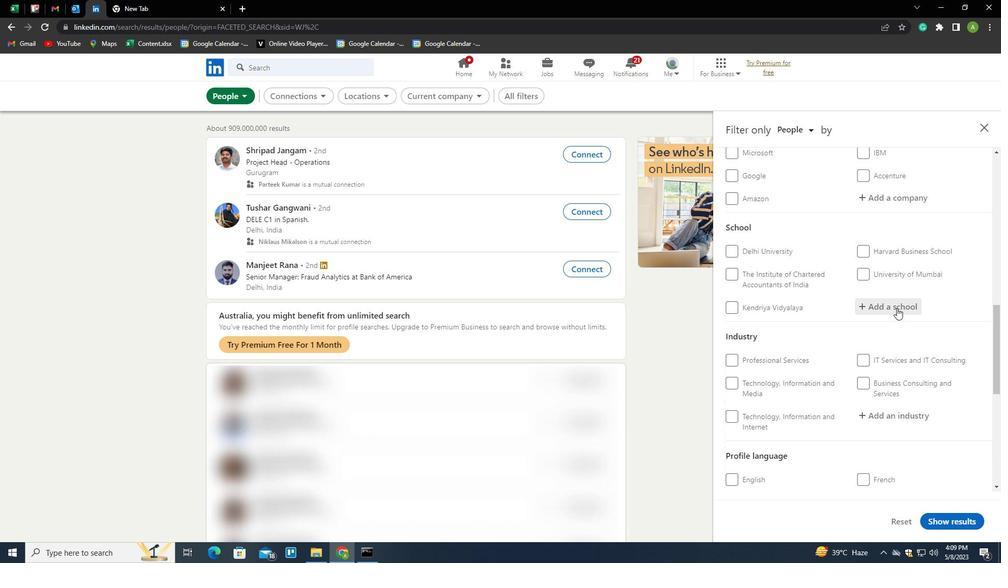 
Action: Mouse moved to (896, 307)
Screenshot: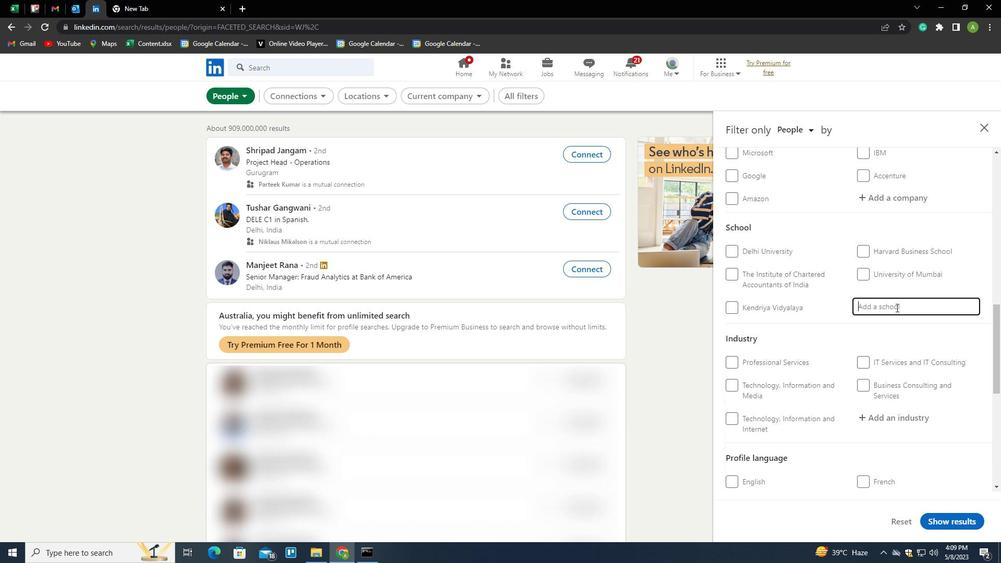 
Action: Key pressed RAJIV<Key.space><Key.shift>FA<Key.backspace><Key.backspace><Key.shift>GANDHI<Key.space><Key.shift>UNIVERSITY<Key.space>OF<Key.space><Key.shift>HEALTH<Key.space><Key.shift>SCIENCES<Key.down><Key.enter>
Screenshot: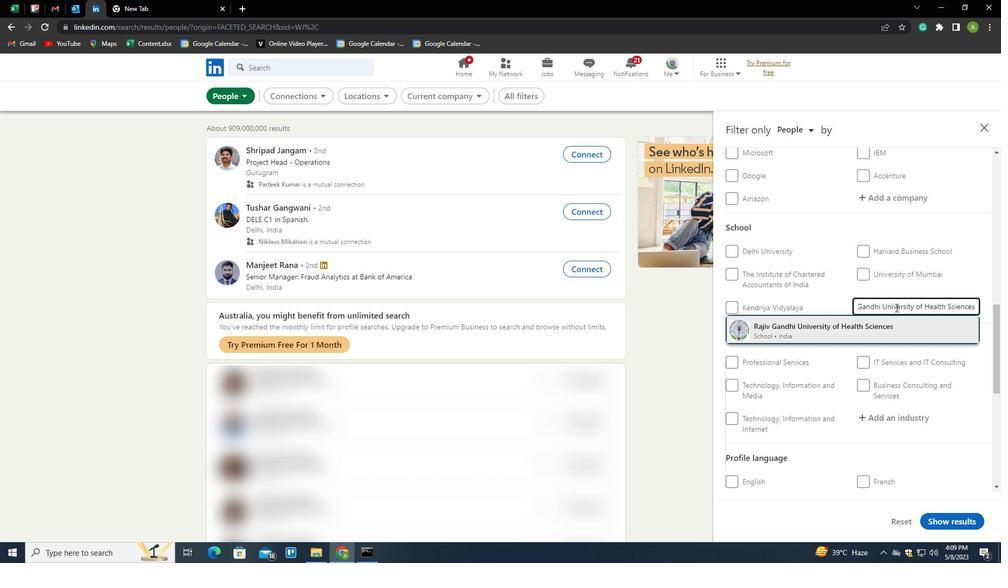 
Action: Mouse scrolled (896, 307) with delta (0, 0)
Screenshot: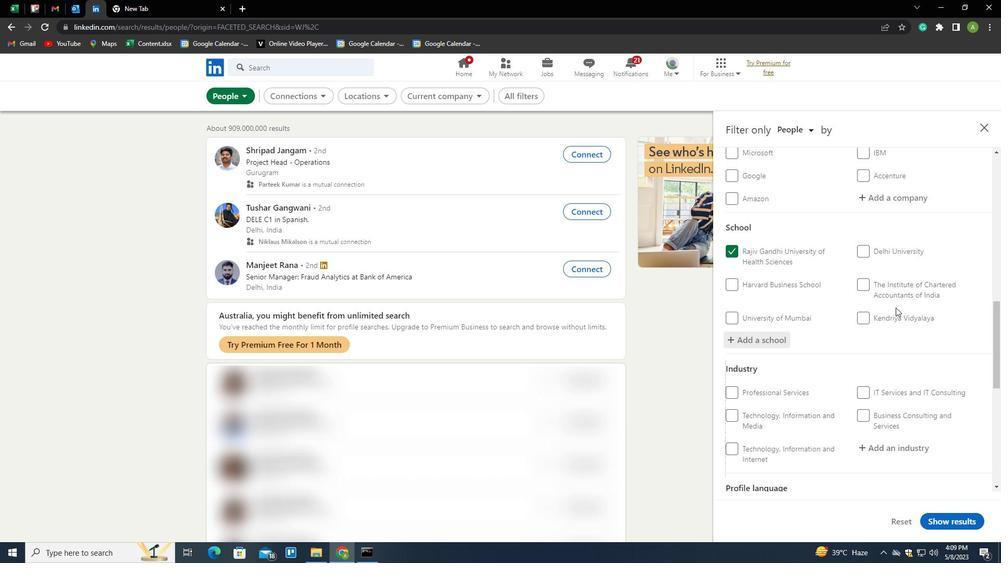 
Action: Mouse scrolled (896, 307) with delta (0, 0)
Screenshot: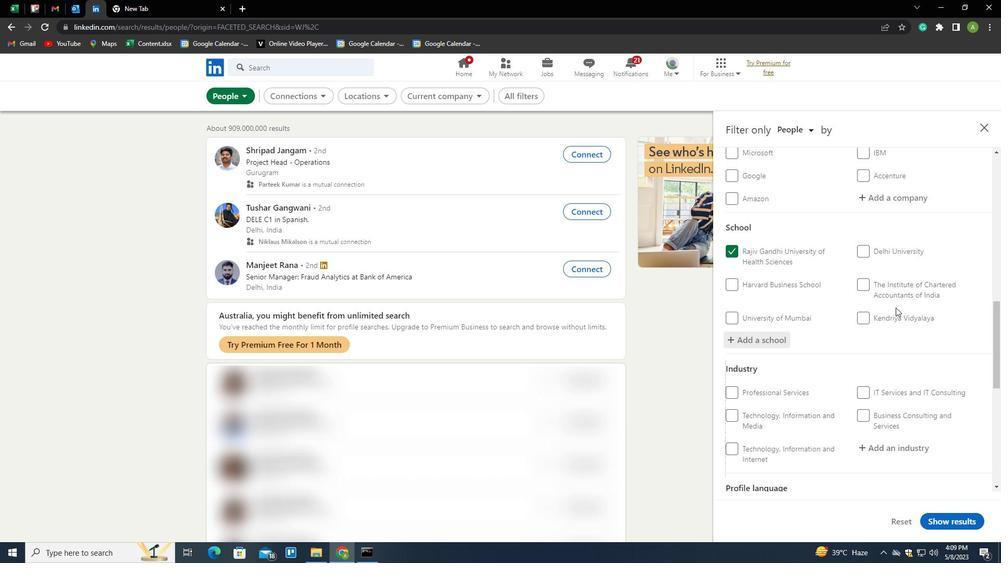 
Action: Mouse moved to (896, 338)
Screenshot: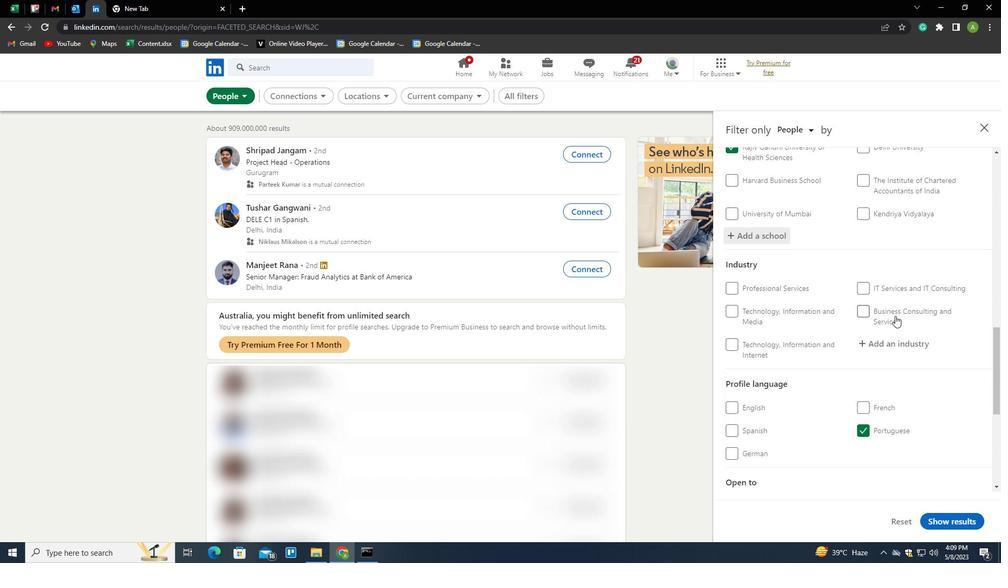 
Action: Mouse pressed left at (896, 338)
Screenshot: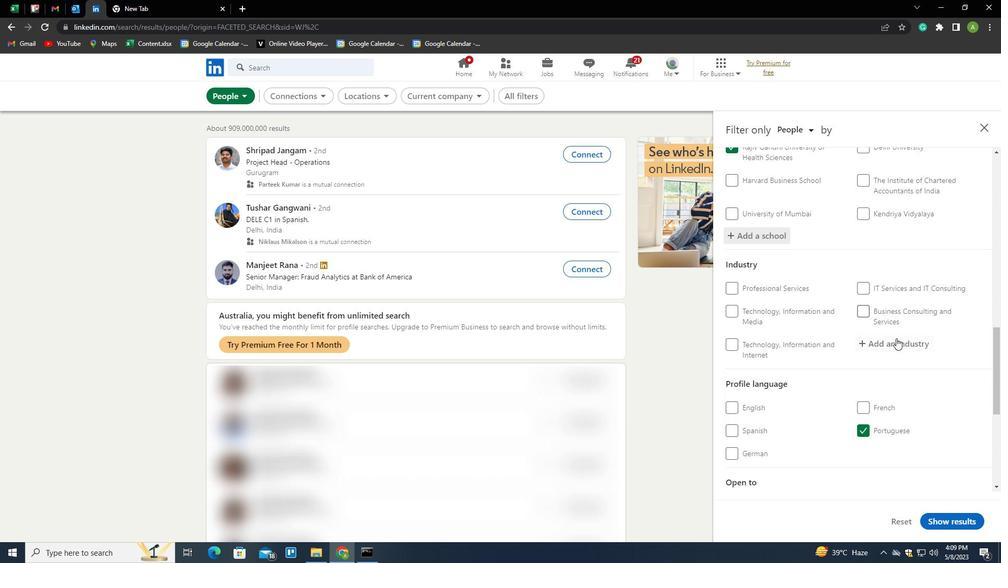 
Action: Mouse moved to (898, 338)
Screenshot: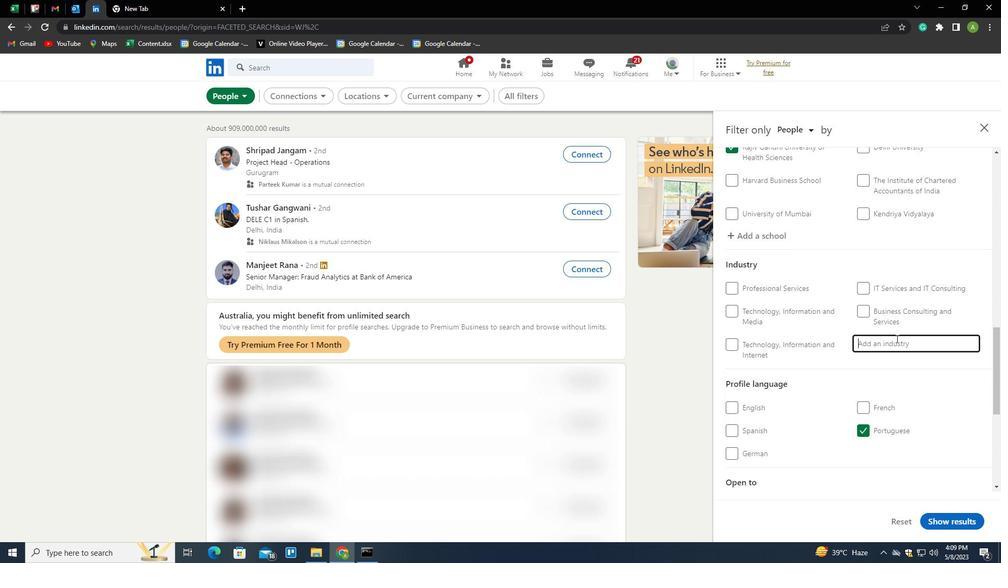 
Action: Key pressed <Key.shift><Key.shift><Key.shift><Key.shift><Key.shift><Key.shift><Key.shift>ELECTRICAL<Key.space><Key.shift>EQUIPMENT<Key.space><Key.shift>MANUFACTURING<Key.down><Key.enter>
Screenshot: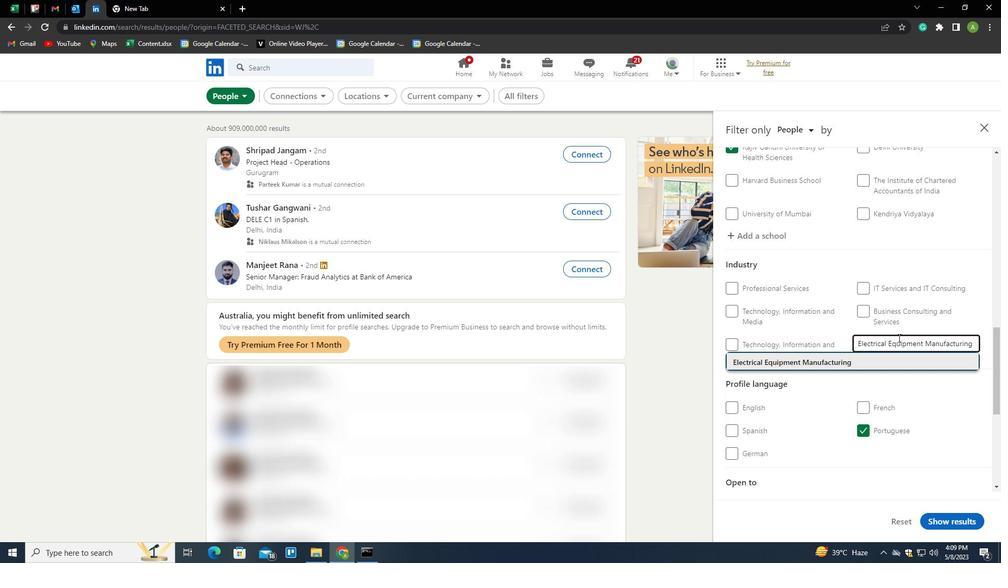 
Action: Mouse scrolled (898, 337) with delta (0, 0)
Screenshot: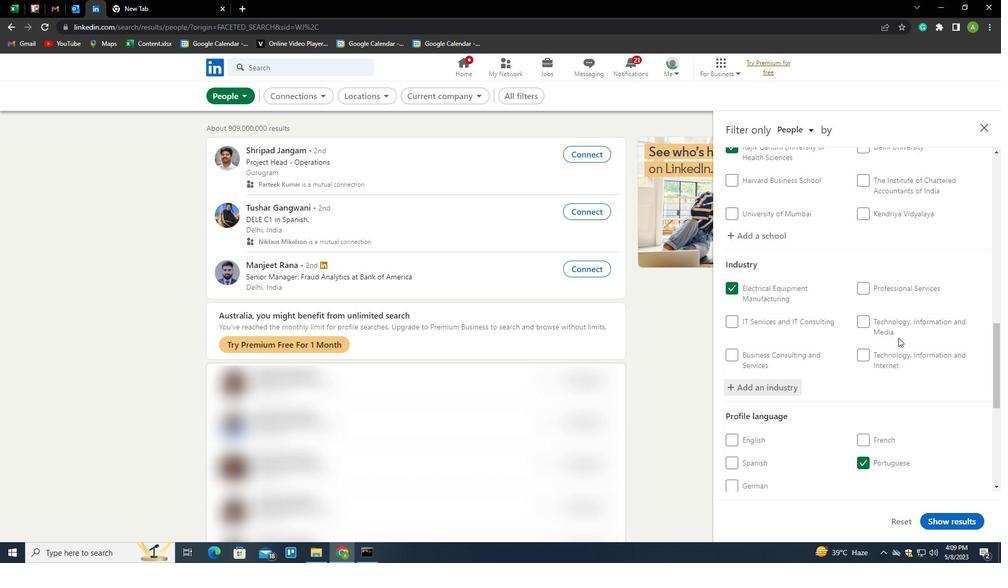 
Action: Mouse moved to (898, 338)
Screenshot: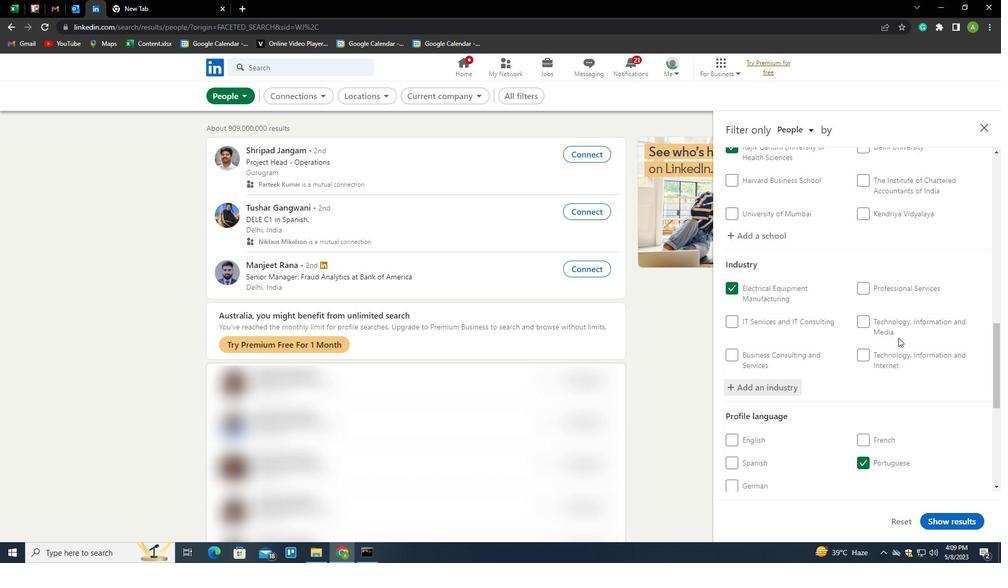 
Action: Mouse scrolled (898, 337) with delta (0, 0)
Screenshot: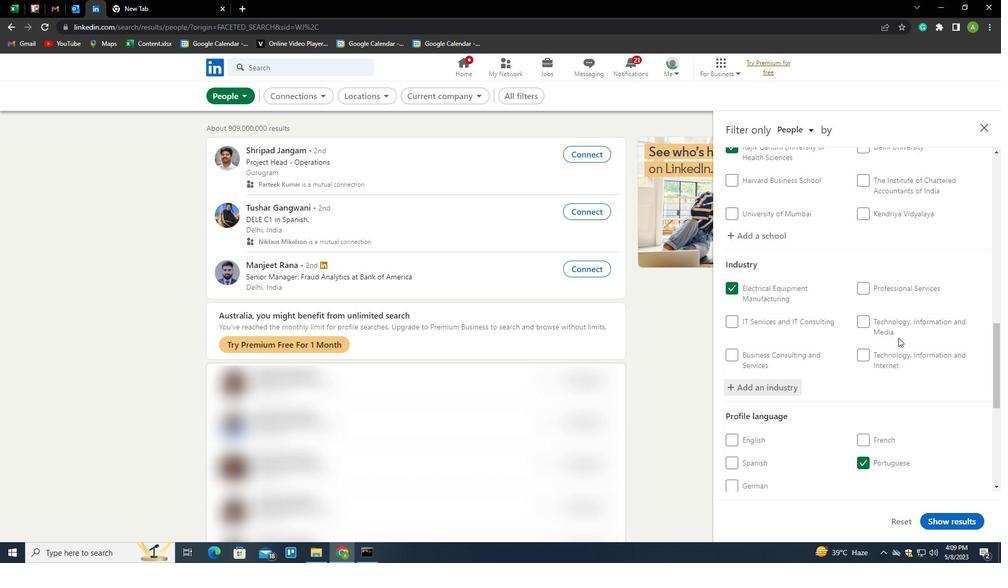 
Action: Mouse moved to (887, 349)
Screenshot: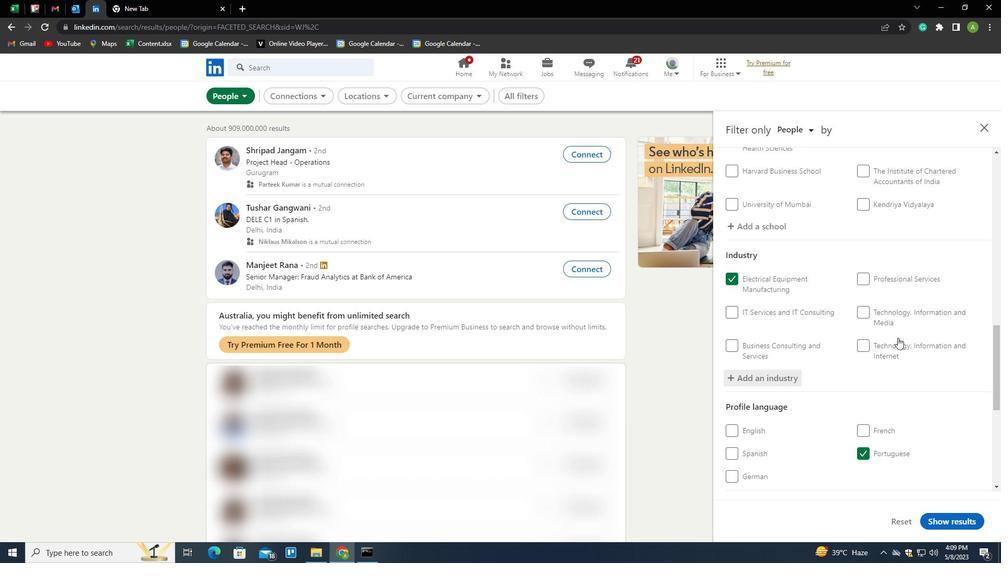 
Action: Mouse scrolled (887, 349) with delta (0, 0)
Screenshot: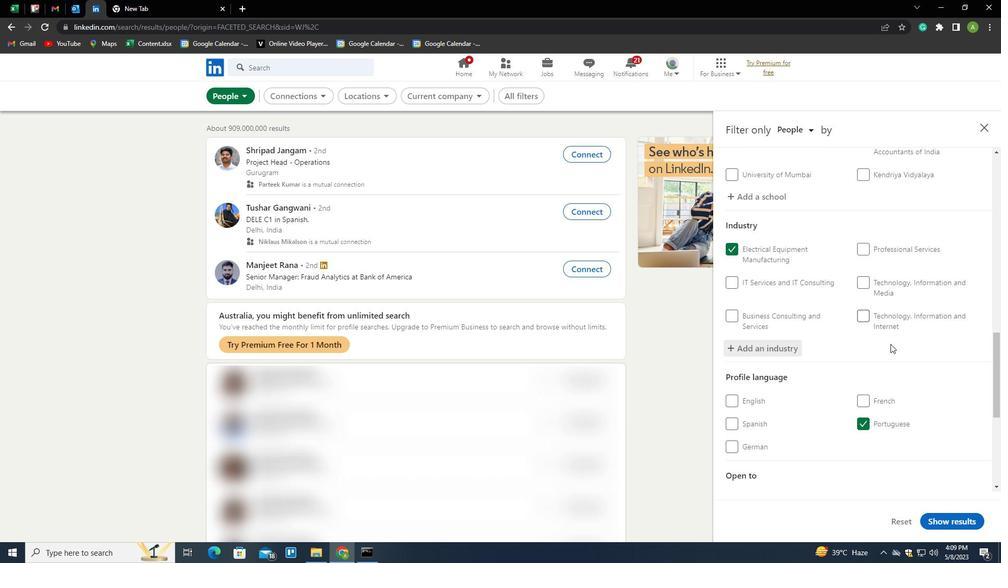 
Action: Mouse scrolled (887, 349) with delta (0, 0)
Screenshot: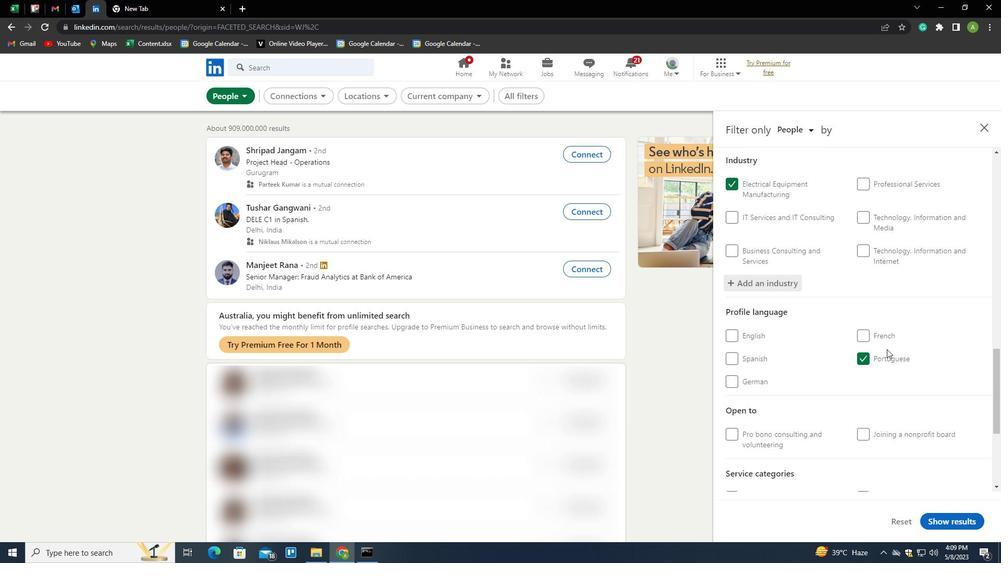 
Action: Mouse scrolled (887, 349) with delta (0, 0)
Screenshot: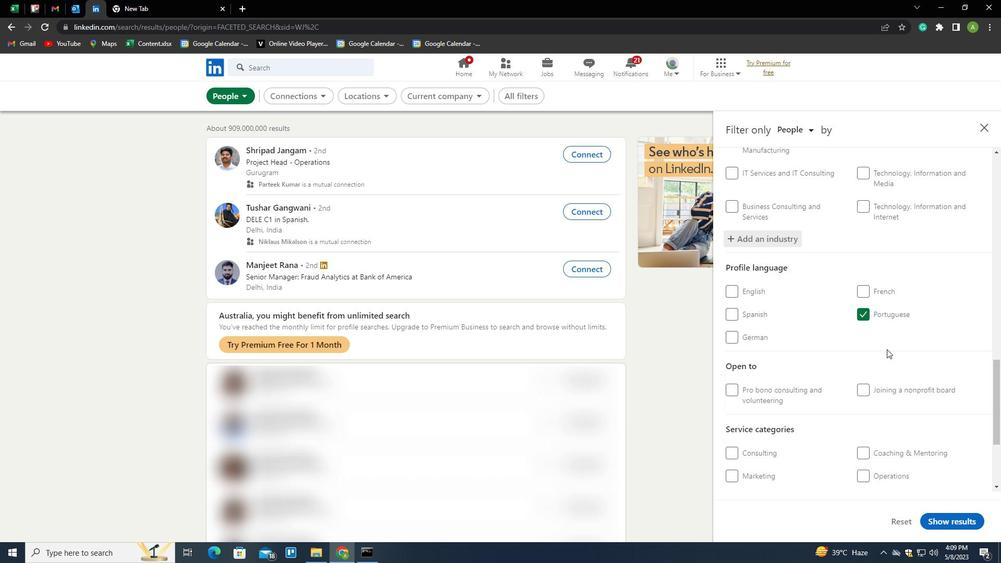 
Action: Mouse moved to (888, 387)
Screenshot: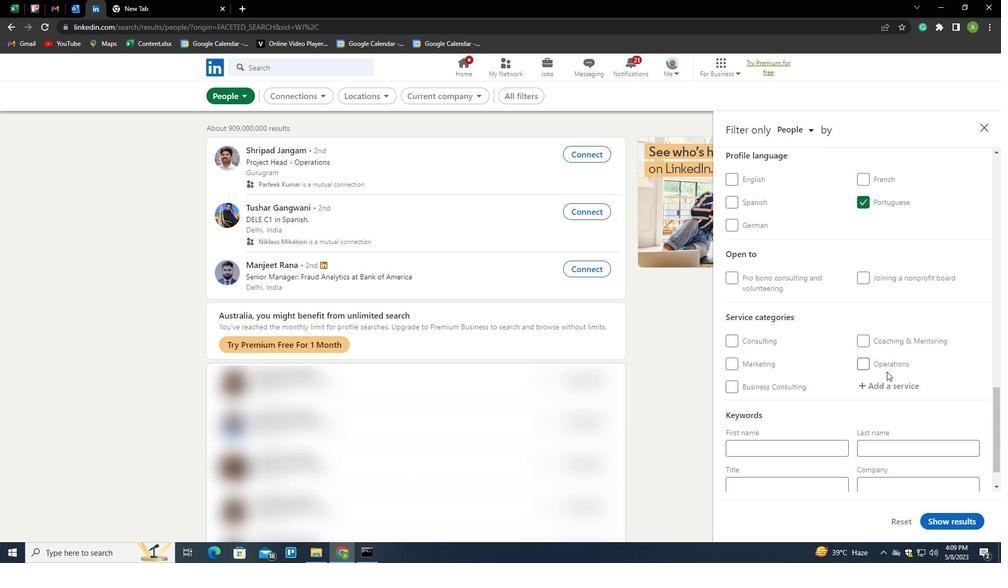 
Action: Mouse pressed left at (888, 387)
Screenshot: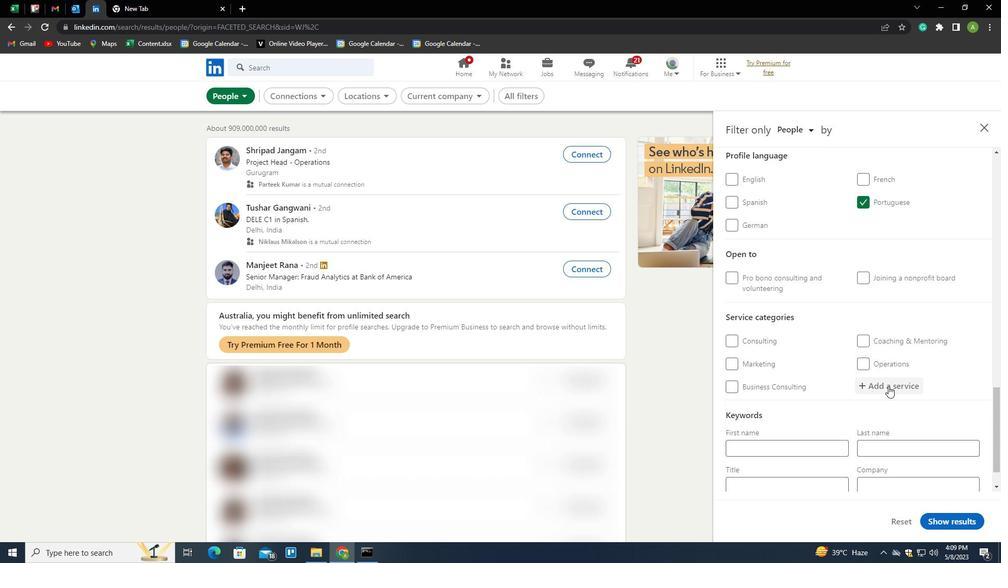 
Action: Key pressed <Key.shift>CUSTOMER<Key.space><Key.shift>SERVICE<Key.down><Key.enter>
Screenshot: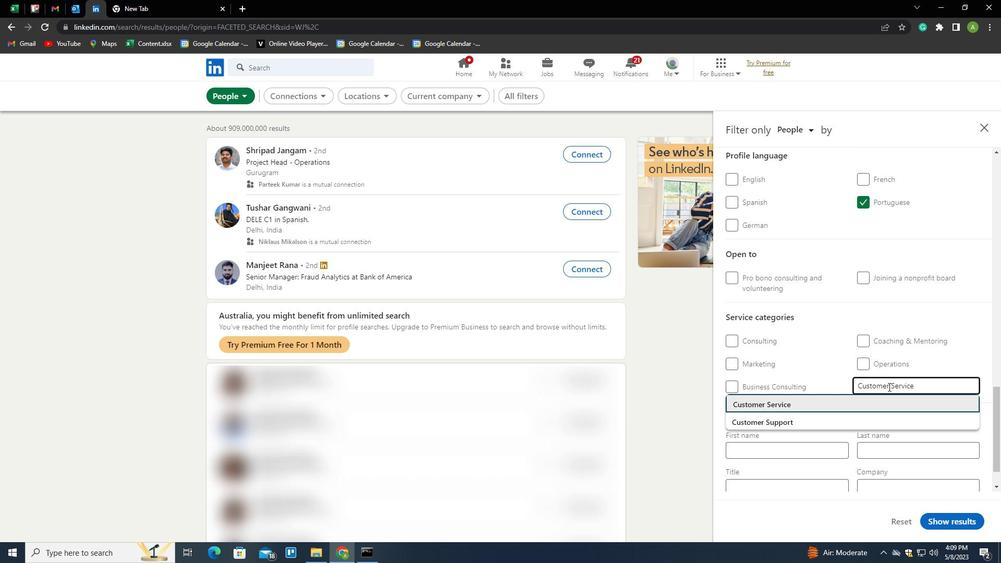 
Action: Mouse moved to (888, 387)
Screenshot: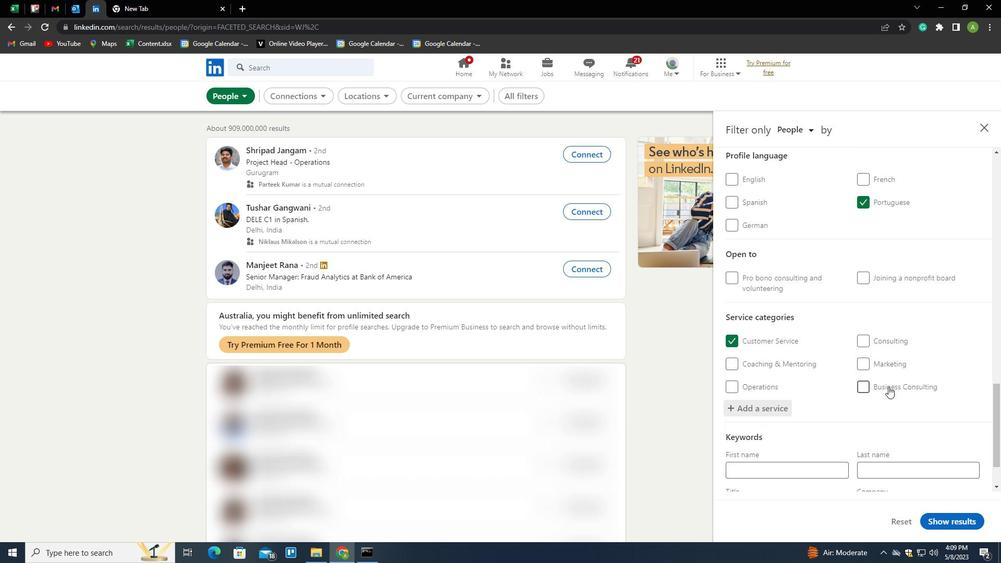 
Action: Mouse scrolled (888, 387) with delta (0, 0)
Screenshot: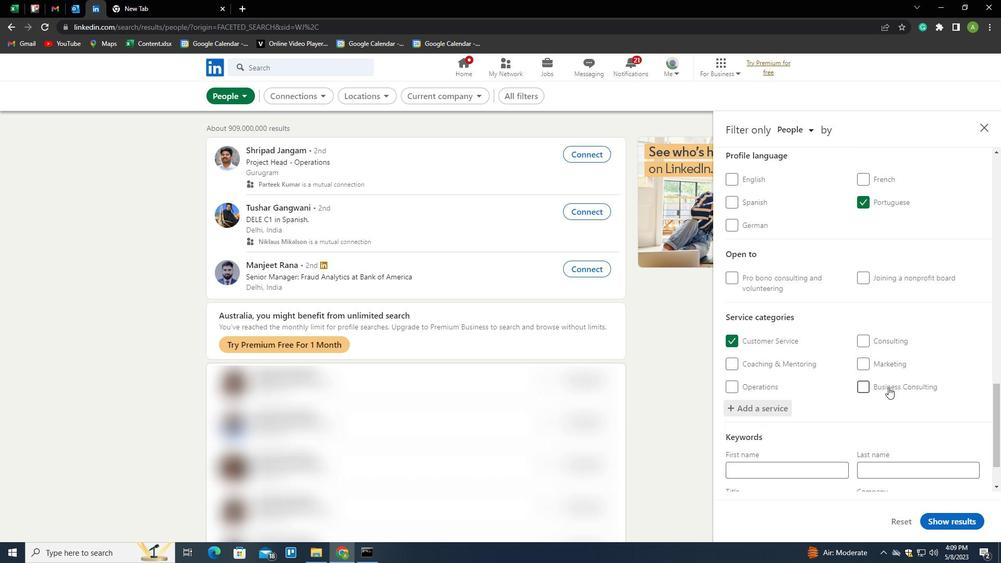 
Action: Mouse scrolled (888, 387) with delta (0, 0)
Screenshot: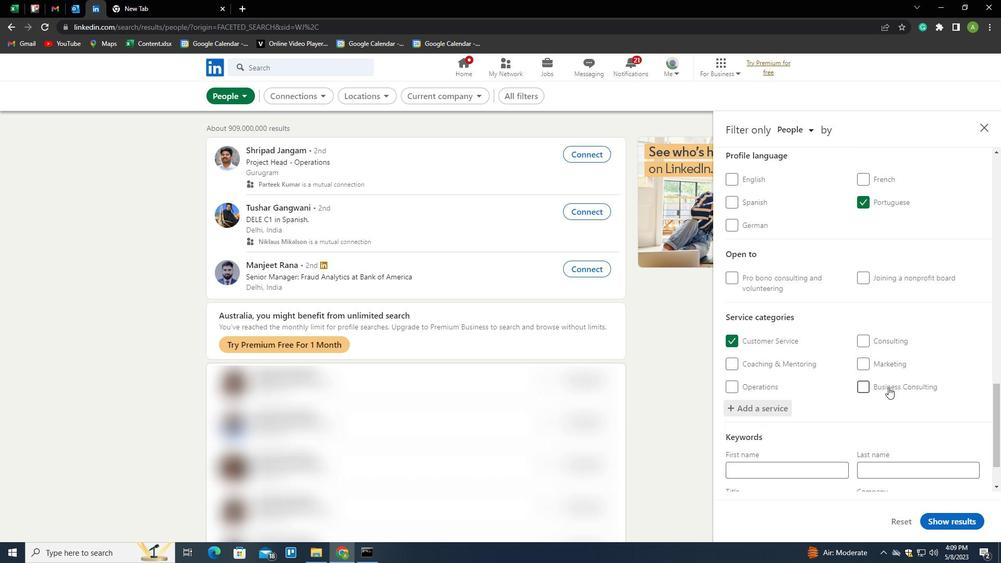 
Action: Mouse scrolled (888, 387) with delta (0, 0)
Screenshot: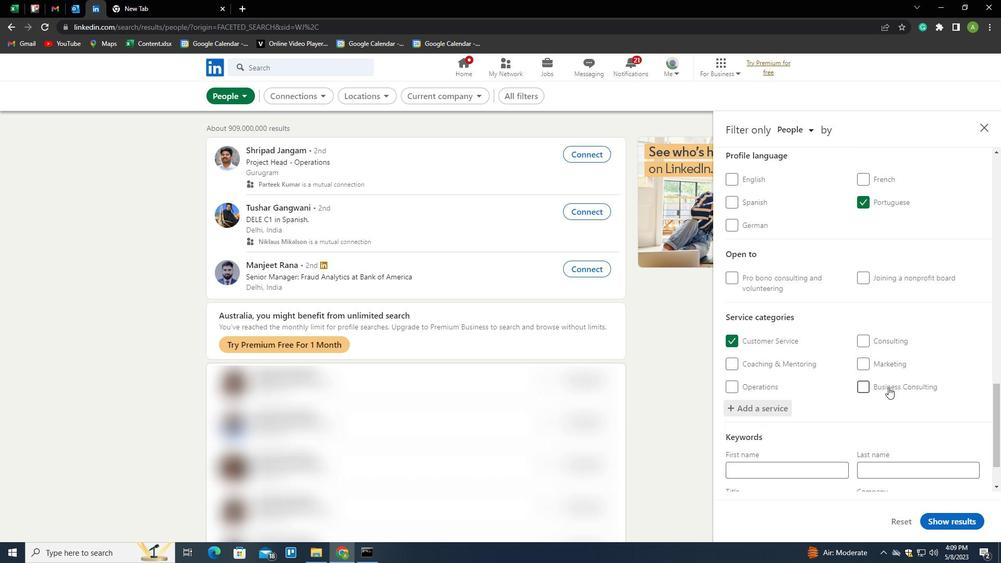 
Action: Mouse scrolled (888, 387) with delta (0, 0)
Screenshot: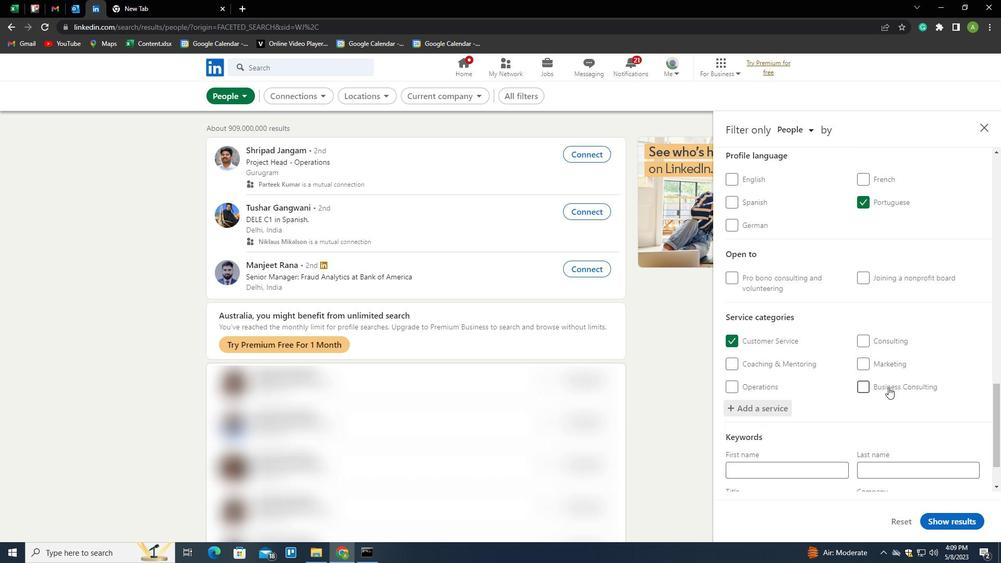 
Action: Mouse scrolled (888, 387) with delta (0, 0)
Screenshot: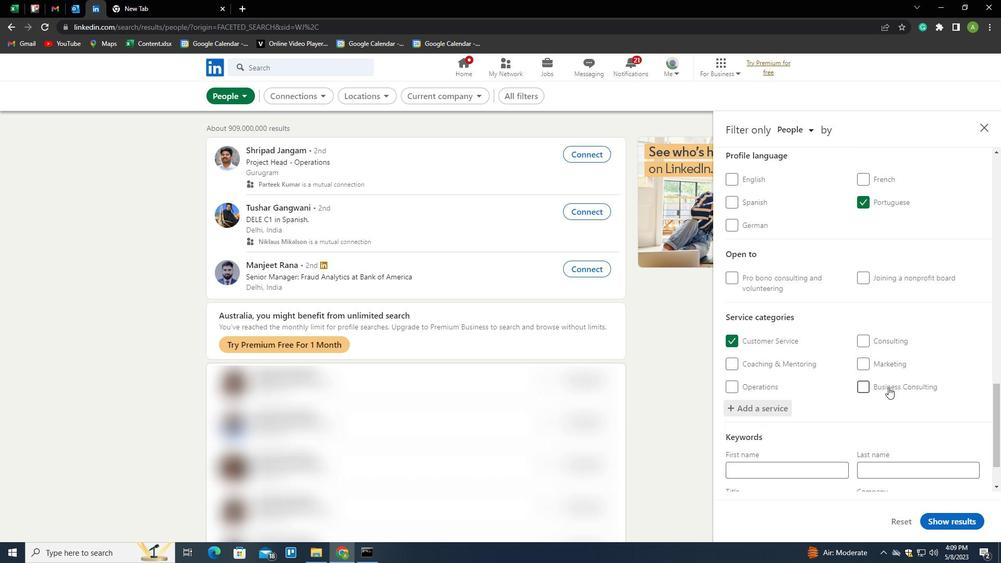 
Action: Mouse moved to (814, 440)
Screenshot: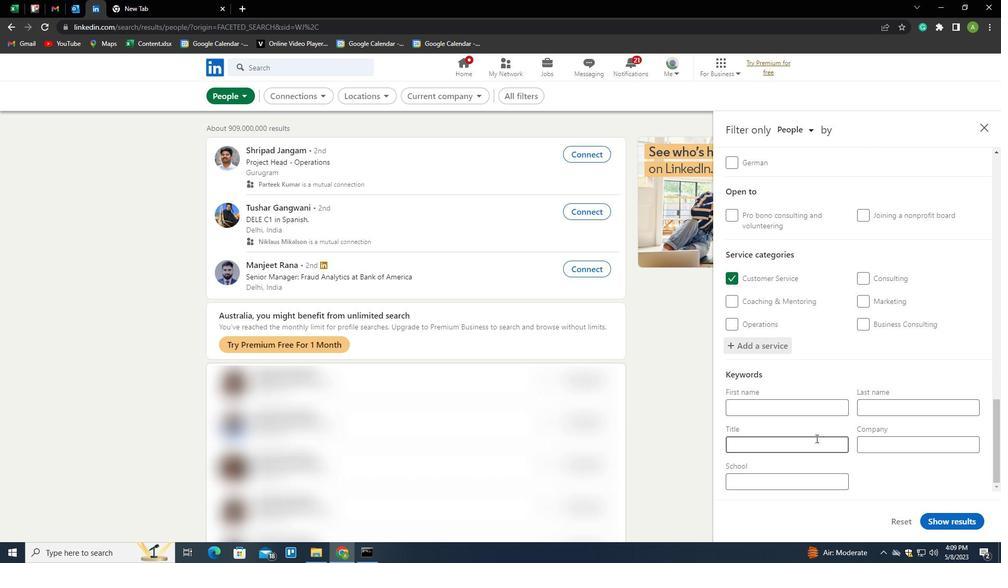 
Action: Mouse pressed left at (814, 440)
Screenshot: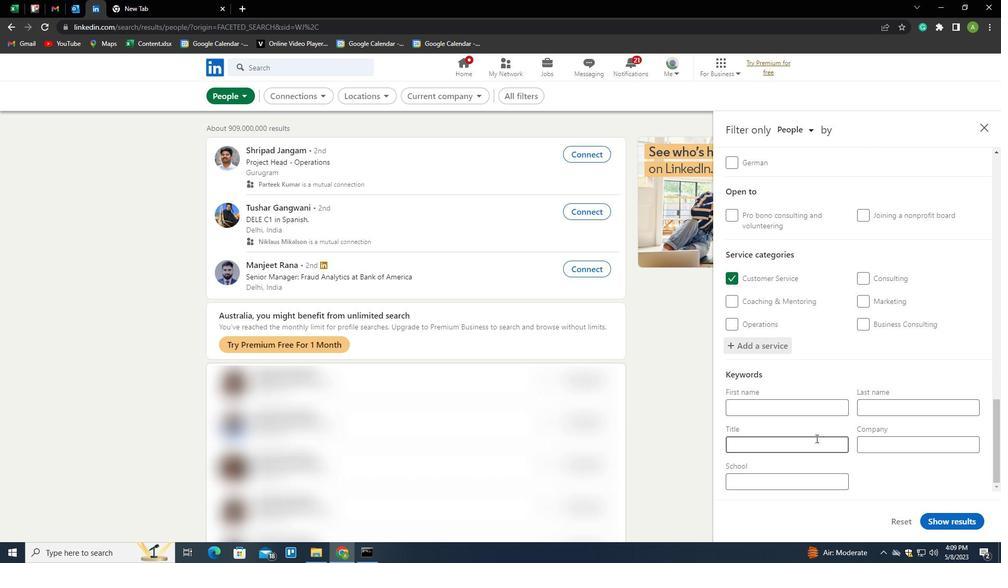 
Action: Mouse moved to (813, 440)
Screenshot: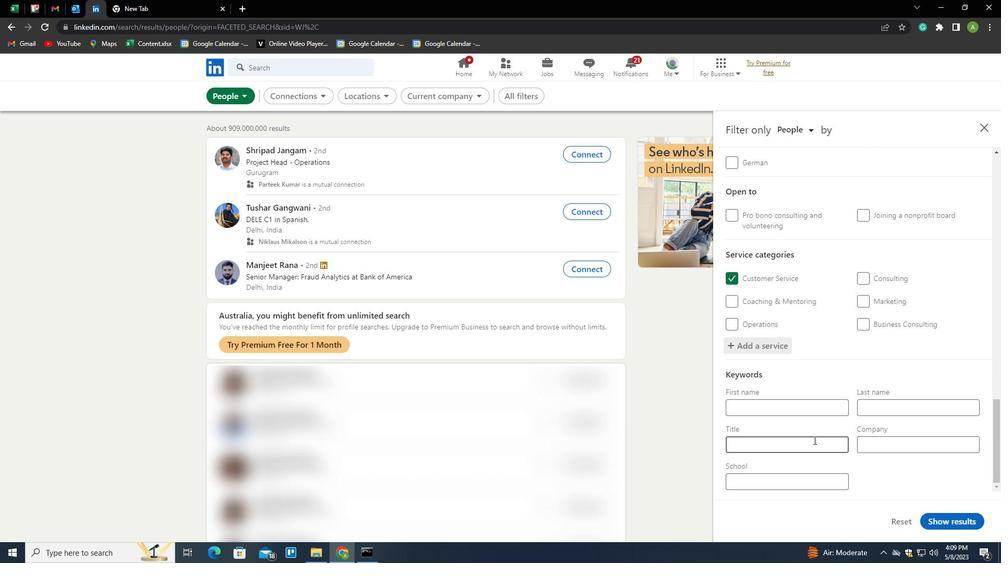 
Action: Key pressed <Key.shift>FINANCE<Key.space><Key.shift>MANAGER
Screenshot: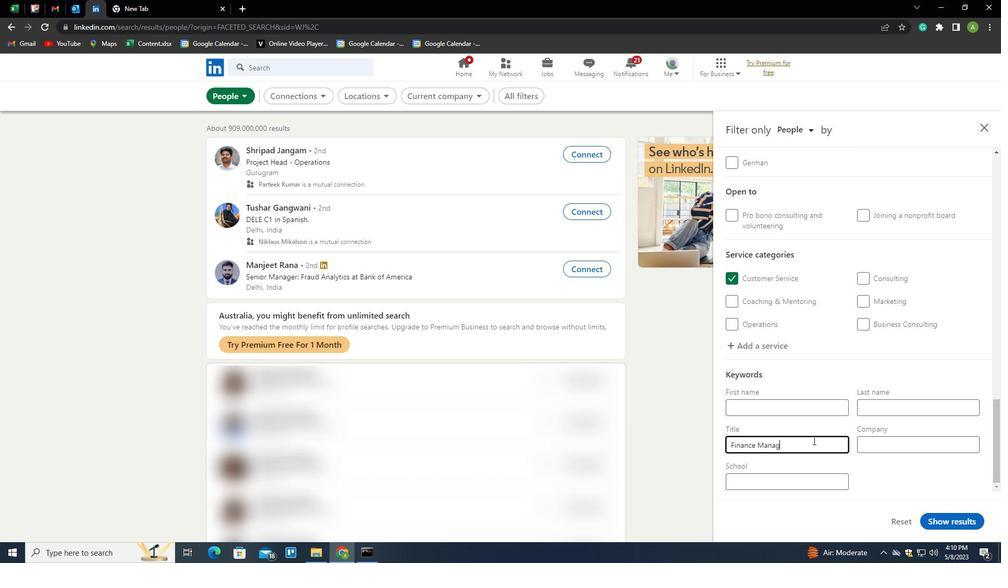 
Action: Mouse moved to (879, 463)
Screenshot: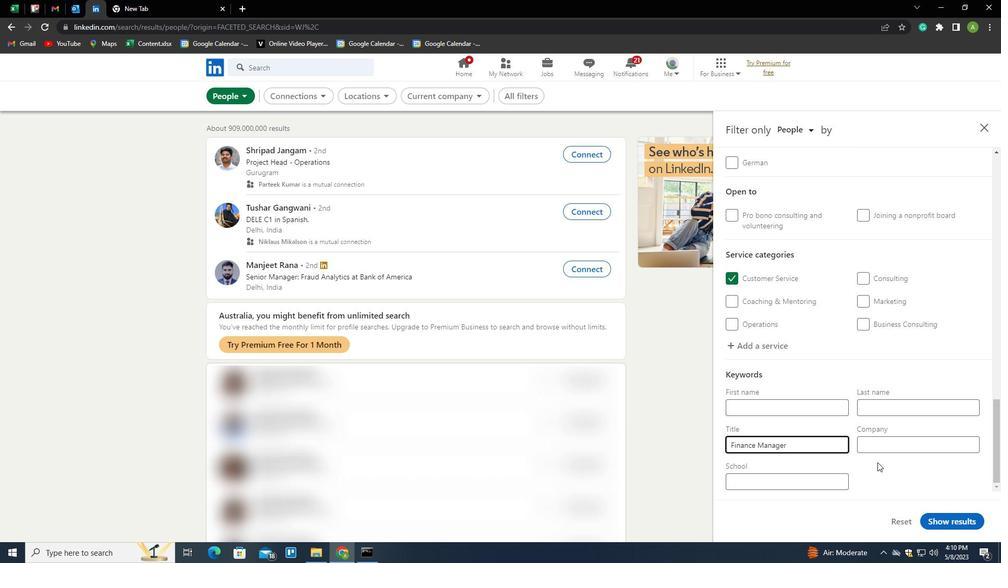 
Action: Mouse pressed left at (879, 463)
Screenshot: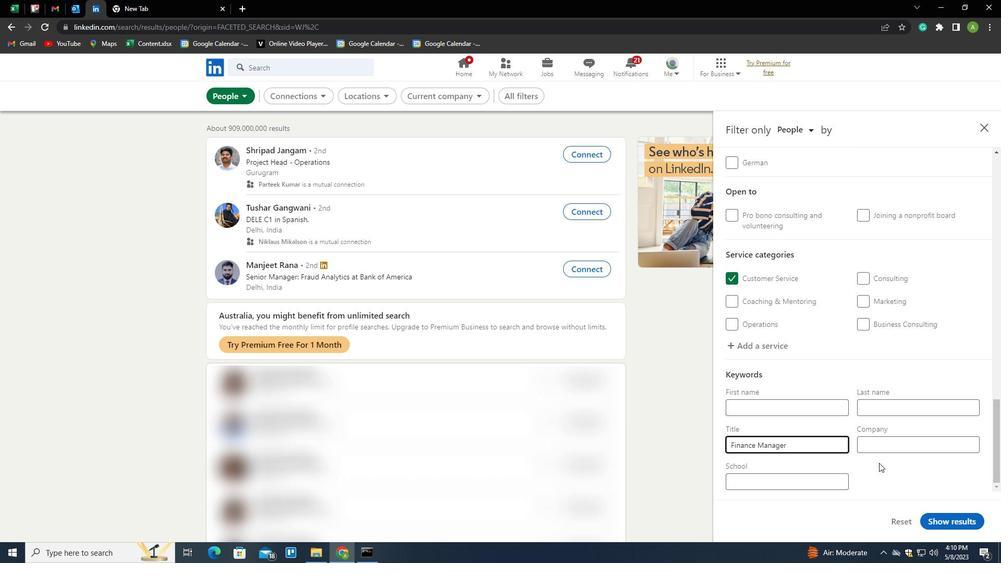 
Action: Mouse moved to (960, 525)
Screenshot: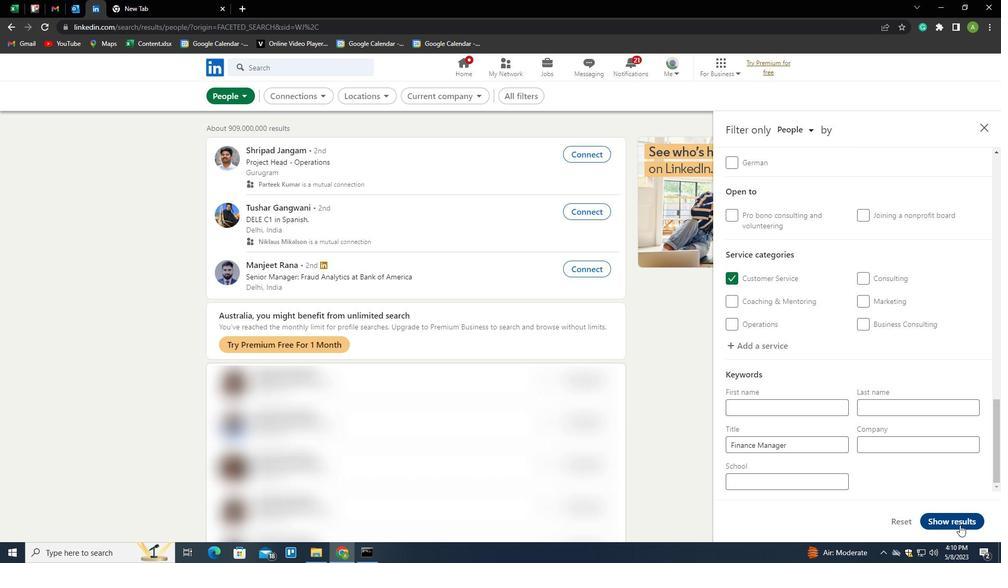 
Action: Mouse pressed left at (960, 525)
Screenshot: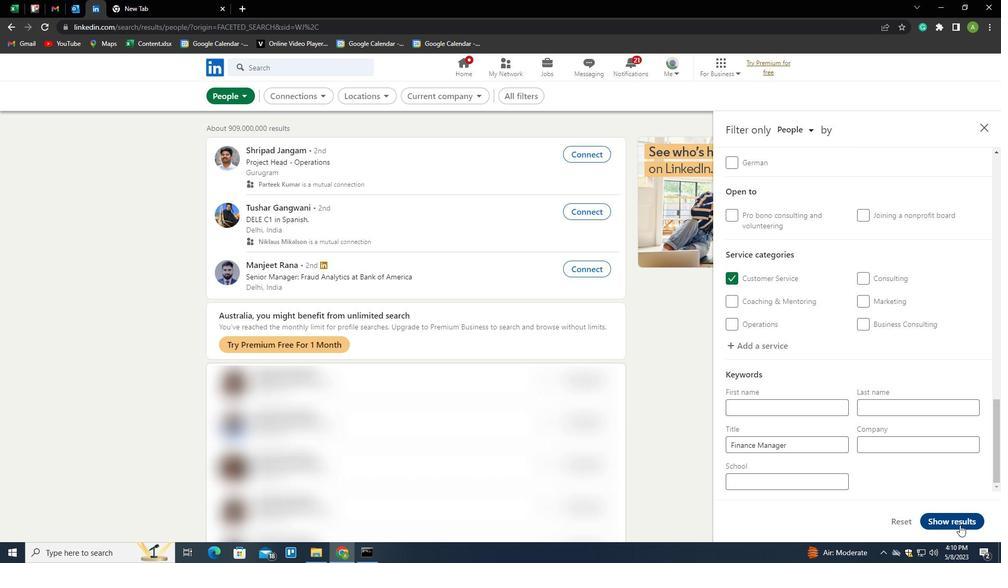 
Action: Mouse moved to (966, 522)
Screenshot: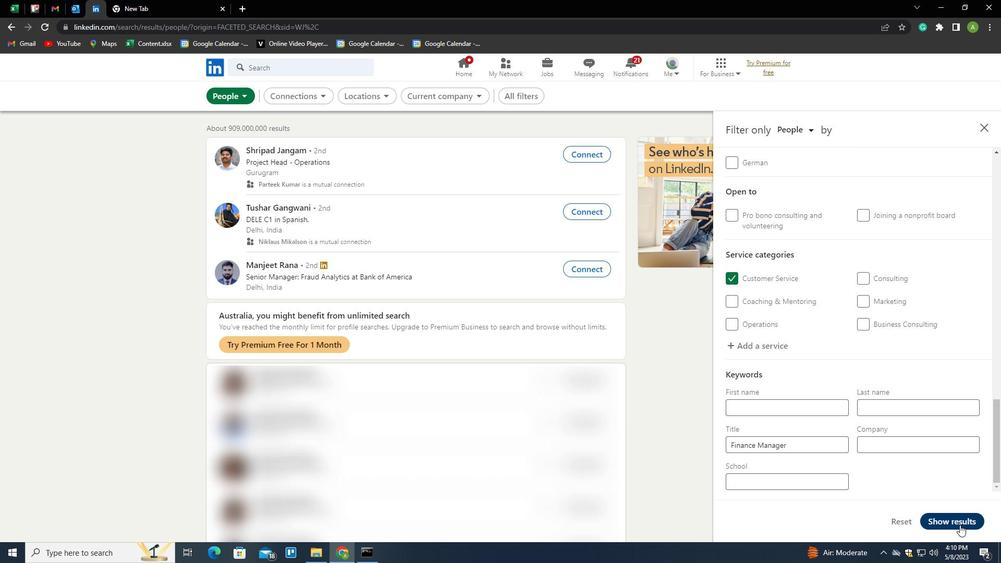 
